 Task: Create new contact,   with mail id: 'Penelope.Hernandez@Outlook.com', first name: 'Penelope', Last name: 'Hernandez', Job Title: Legal Counsel, Phone number (512) 555-4567. Change life cycle stage to  'Lead' and lead status to 'New'. Add new company to the associated contact: www.progressive.com and type: Other. Logged in from softage.10@softage.net
Action: Mouse moved to (86, 70)
Screenshot: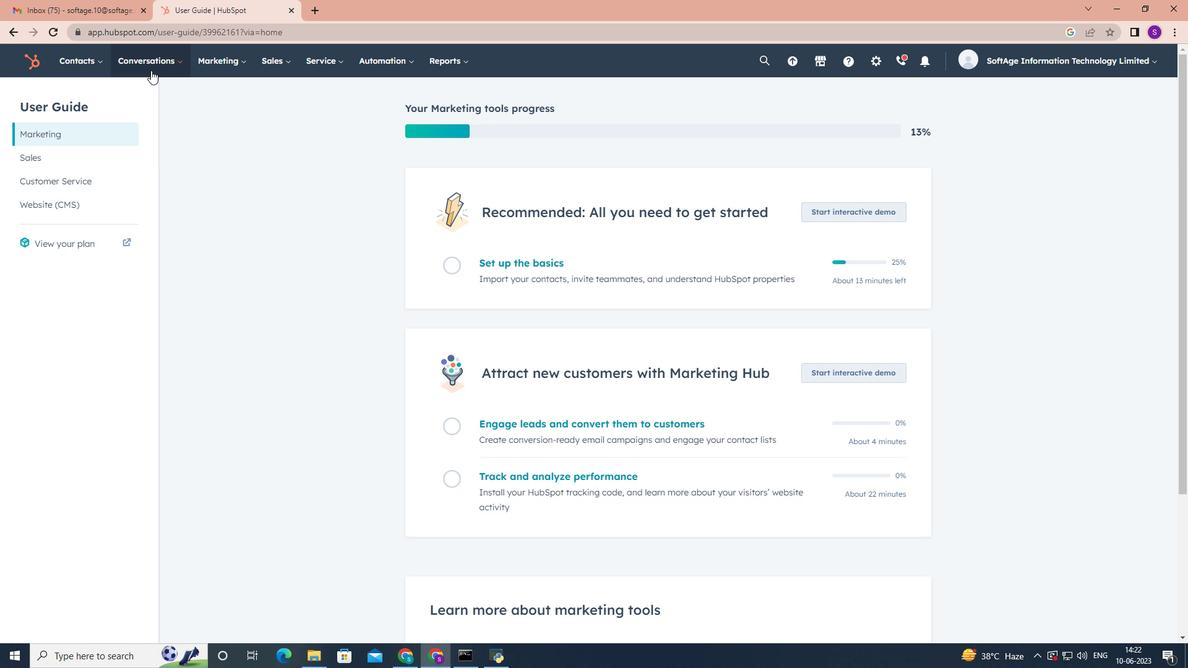 
Action: Mouse pressed left at (86, 70)
Screenshot: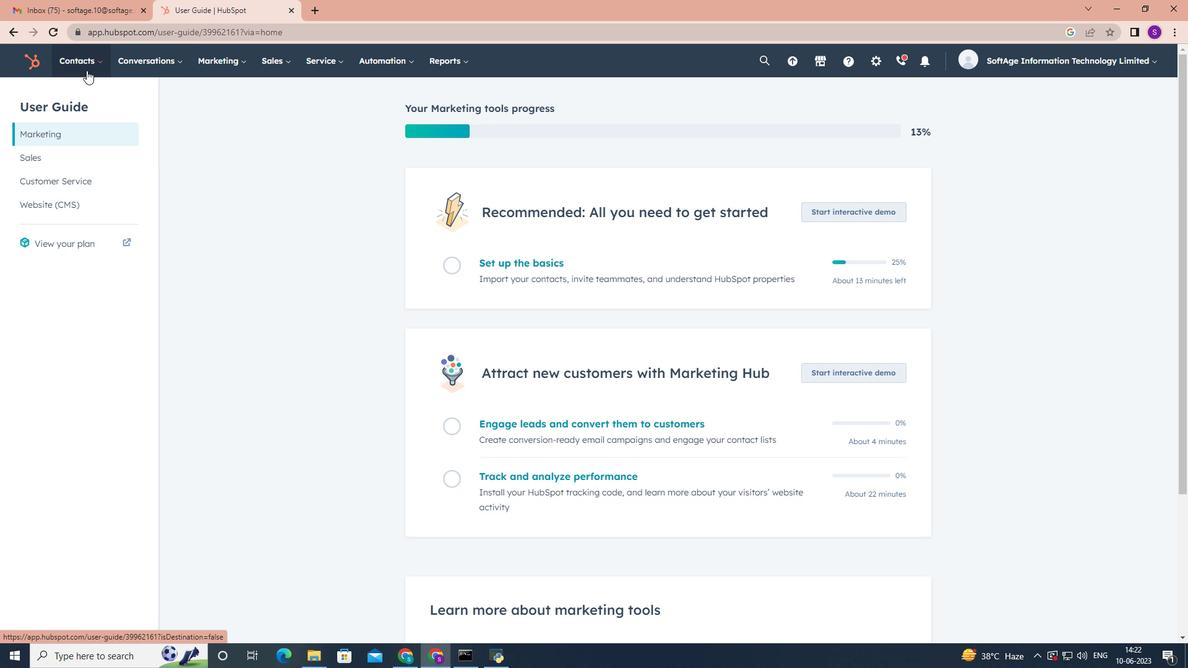 
Action: Mouse moved to (102, 92)
Screenshot: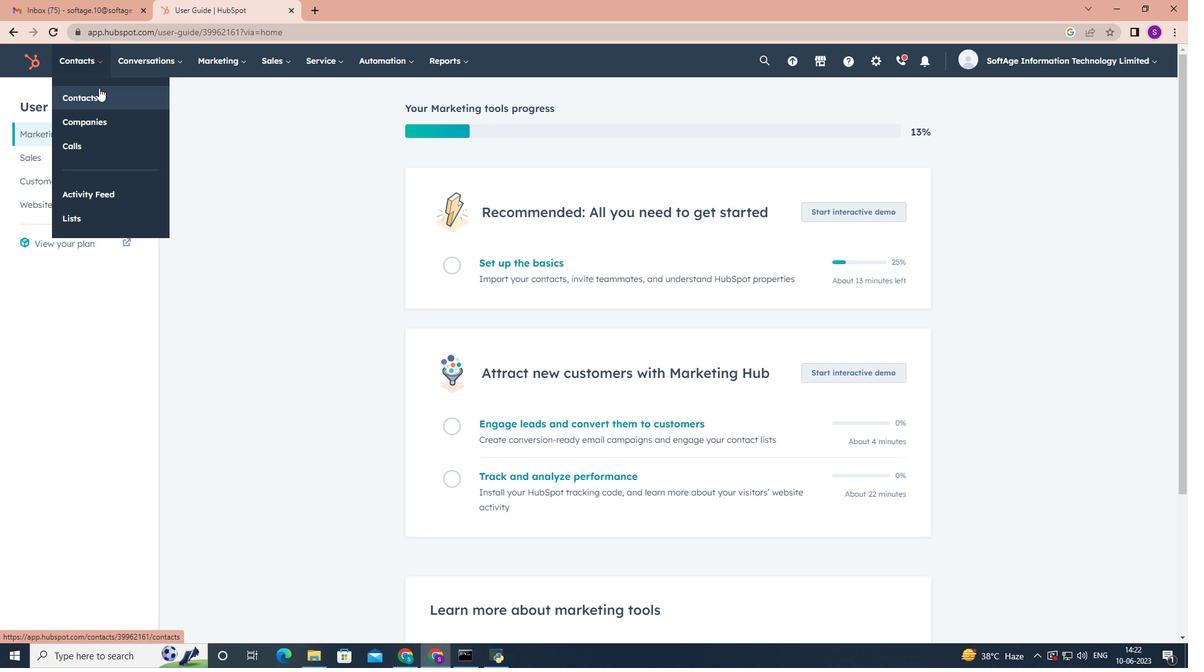 
Action: Mouse pressed left at (102, 92)
Screenshot: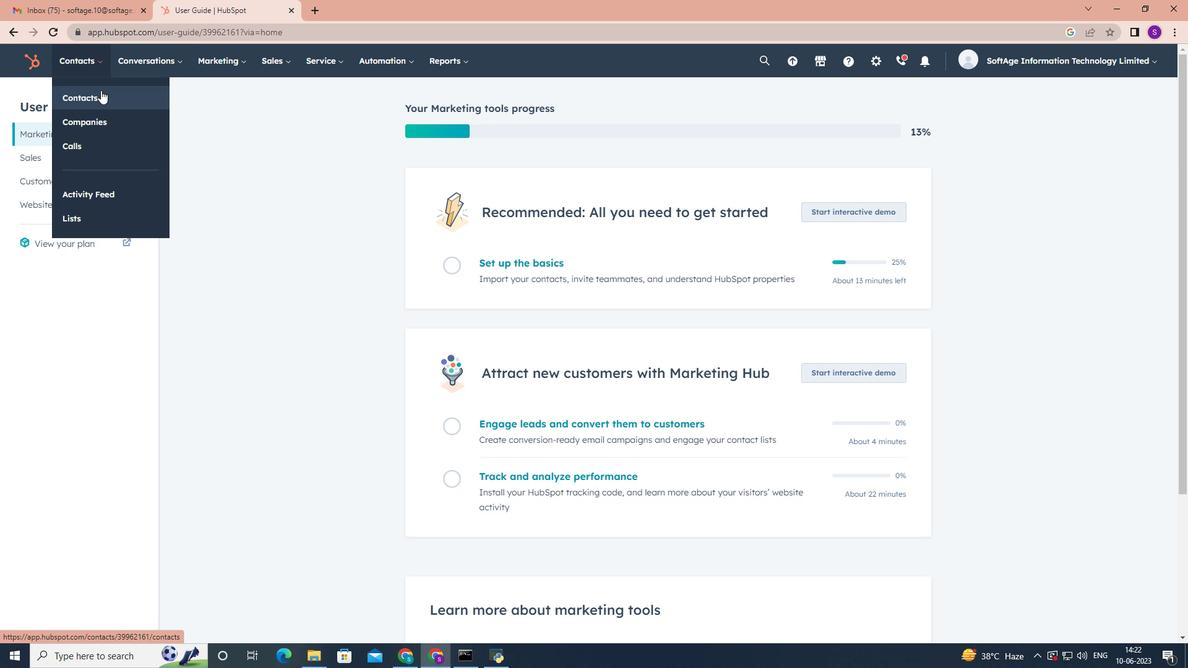 
Action: Mouse moved to (1138, 97)
Screenshot: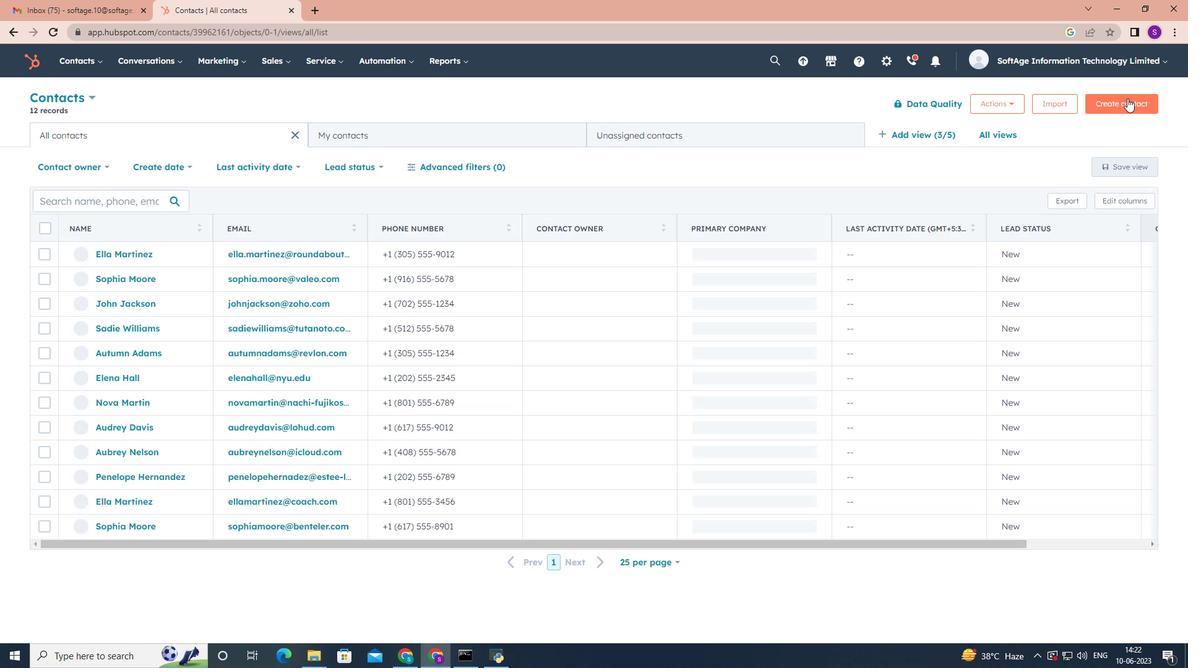 
Action: Mouse pressed left at (1138, 97)
Screenshot: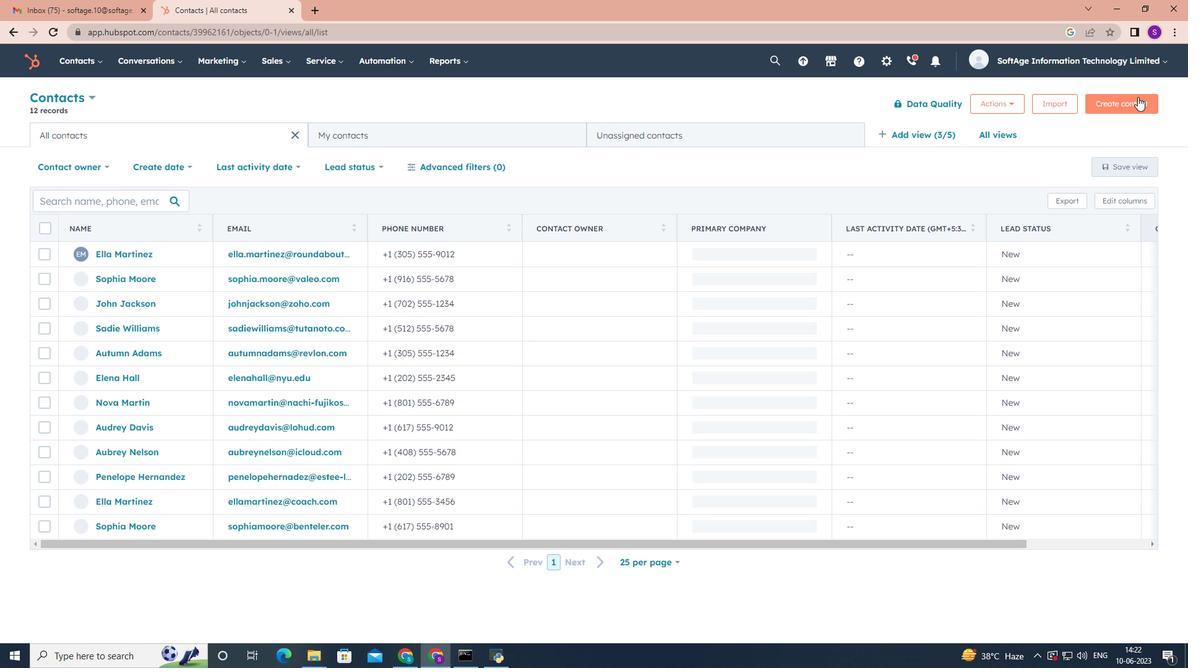 
Action: Mouse moved to (968, 157)
Screenshot: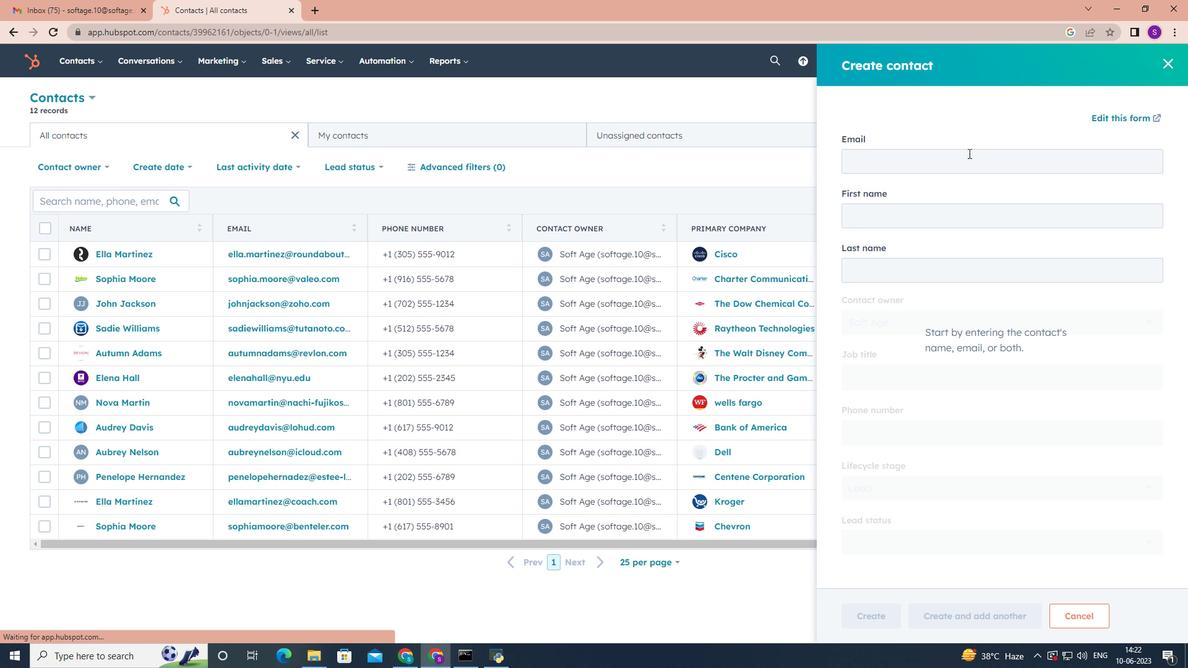 
Action: Mouse pressed left at (968, 157)
Screenshot: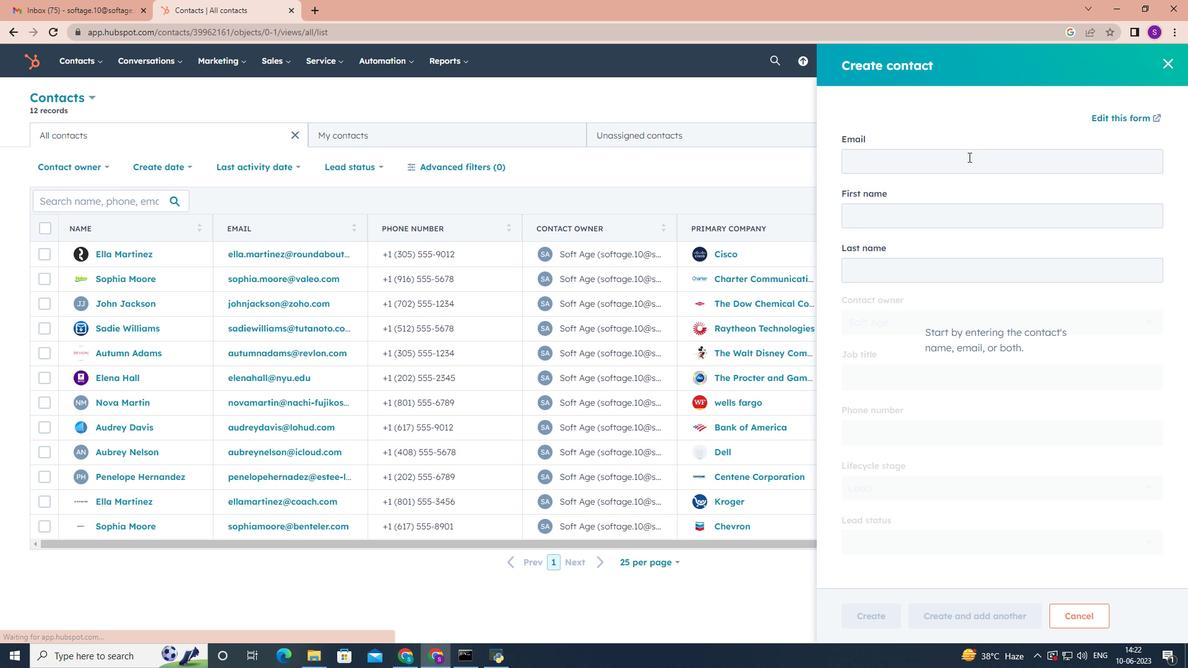 
Action: Key pressed <Key.shift>Penelope.<Key.shift>Hernandez<Key.shift>@<Key.shift>Outlook.com<Key.tab><Key.shift>Penelope<Key.tab><Key.shift><Key.shift><Key.shift><Key.shift><Key.shift><Key.shift><Key.shift><Key.shift><Key.shift><Key.shift><Key.shift><Key.shift><Key.shift><Key.shift><Key.shift><Key.shift><Key.shift><Key.shift><Key.shift><Key.shift><Key.shift><Key.shift><Key.shift><Key.shift><Key.shift><Key.shift><Key.shift>Hernandez<Key.tab><Key.tab><Key.shift>Legal<Key.space><Key.shift><Key.shift><Key.shift>Counsel<Key.tab>5125554567<Key.tab><Key.tab><Key.tab><Key.tab><Key.enter>
Screenshot: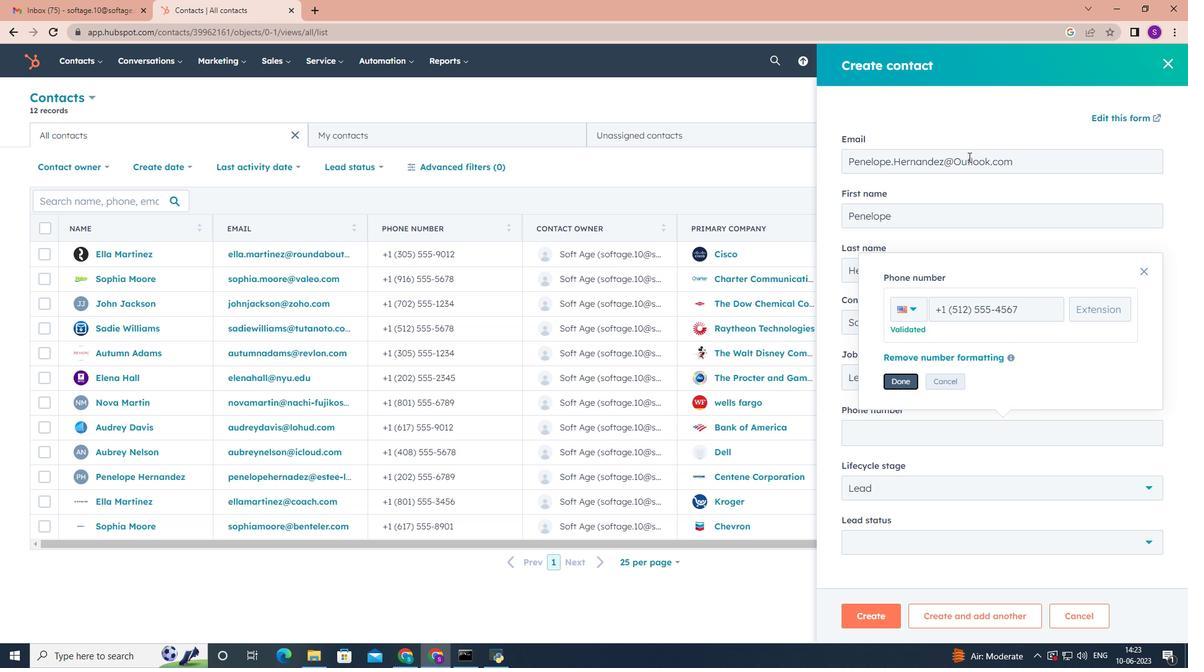 
Action: Mouse moved to (1153, 485)
Screenshot: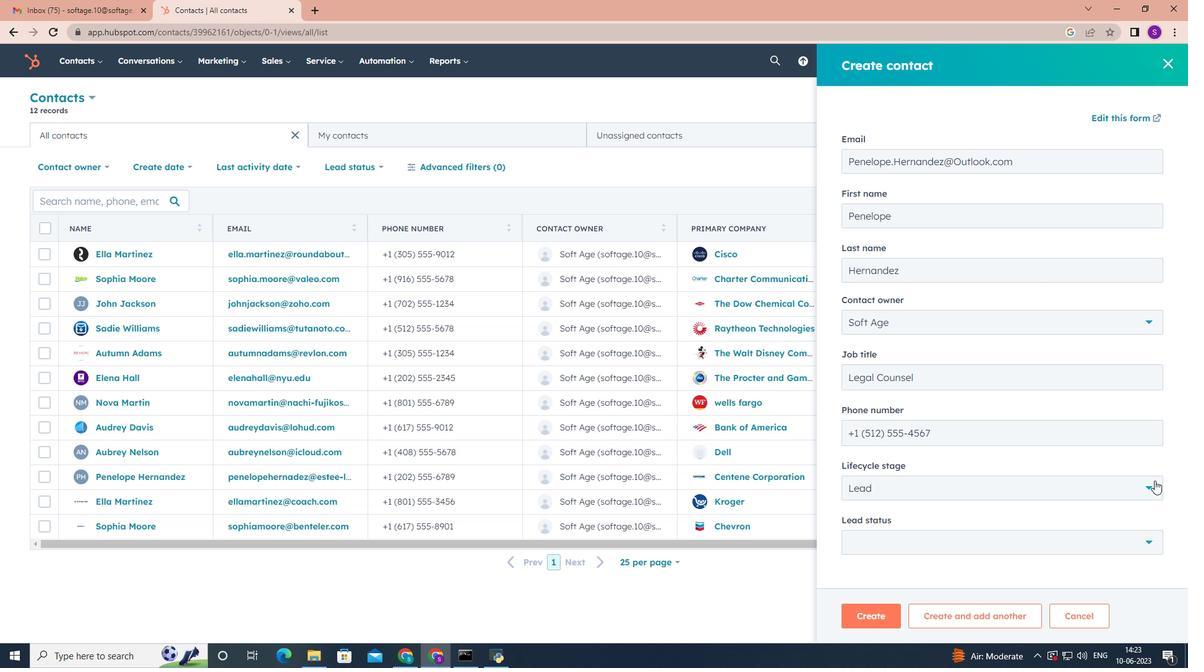 
Action: Mouse pressed left at (1153, 485)
Screenshot: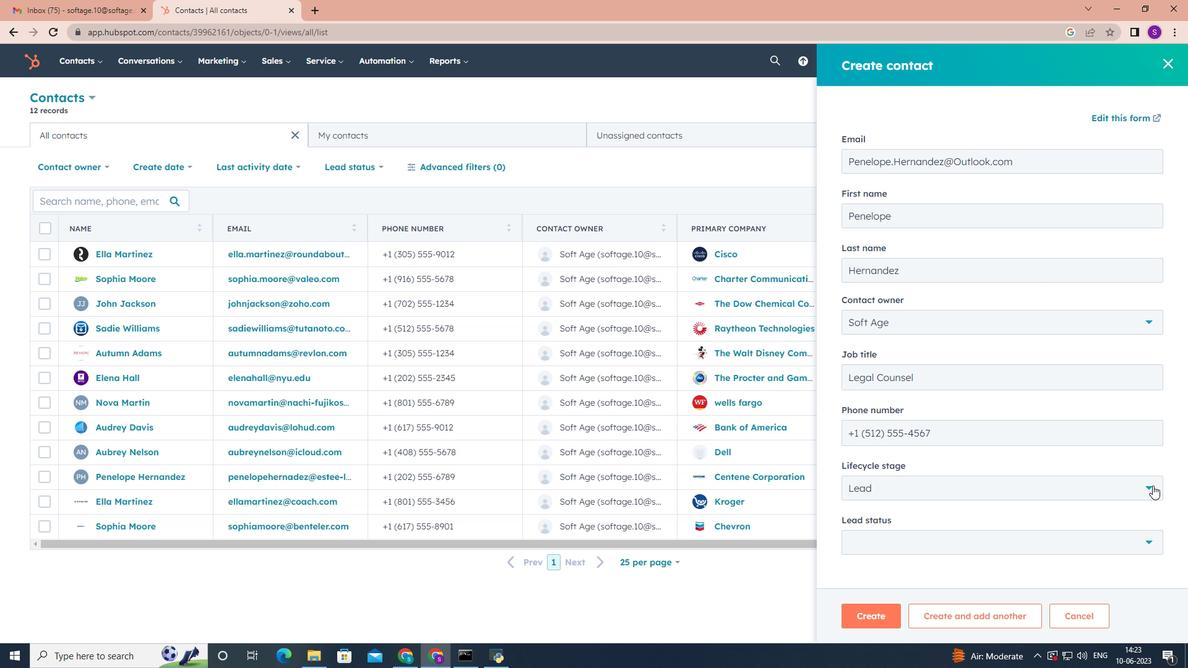 
Action: Mouse moved to (1042, 307)
Screenshot: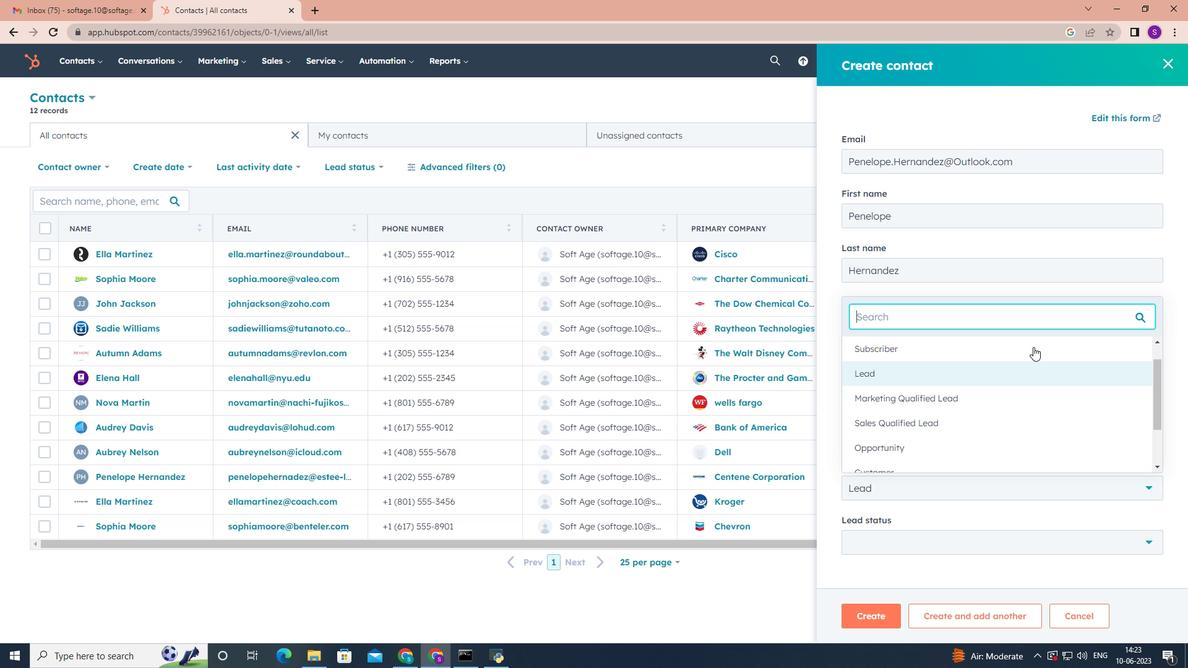 
Action: Mouse scrolled (1042, 306) with delta (0, 0)
Screenshot: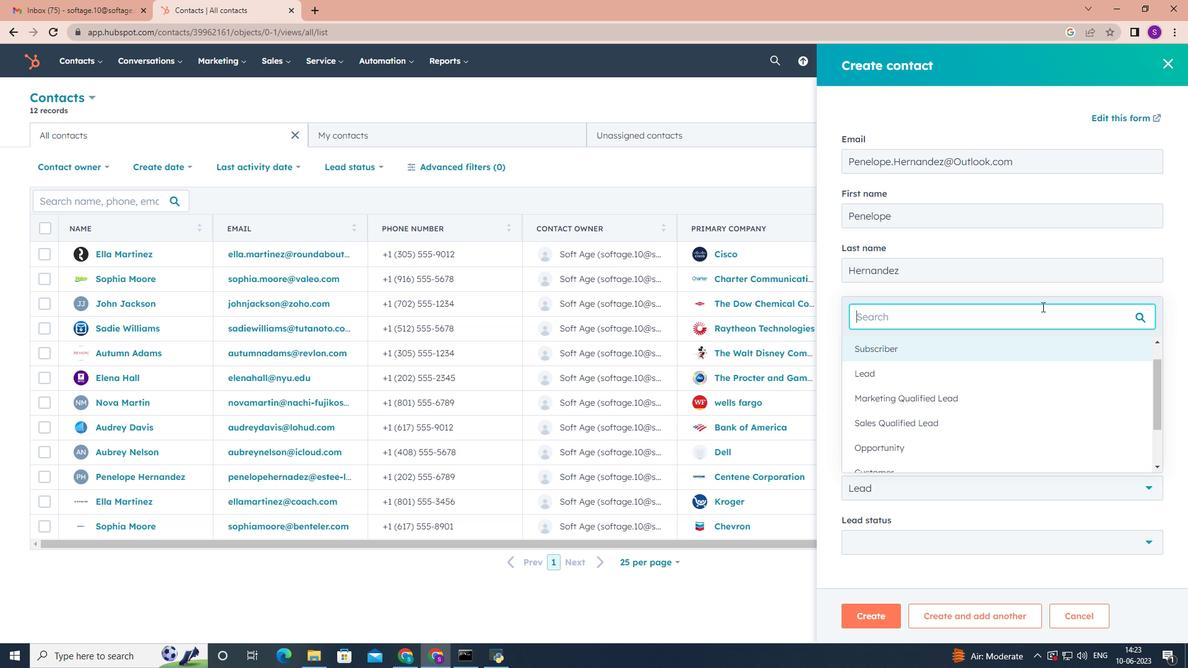 
Action: Mouse moved to (1014, 375)
Screenshot: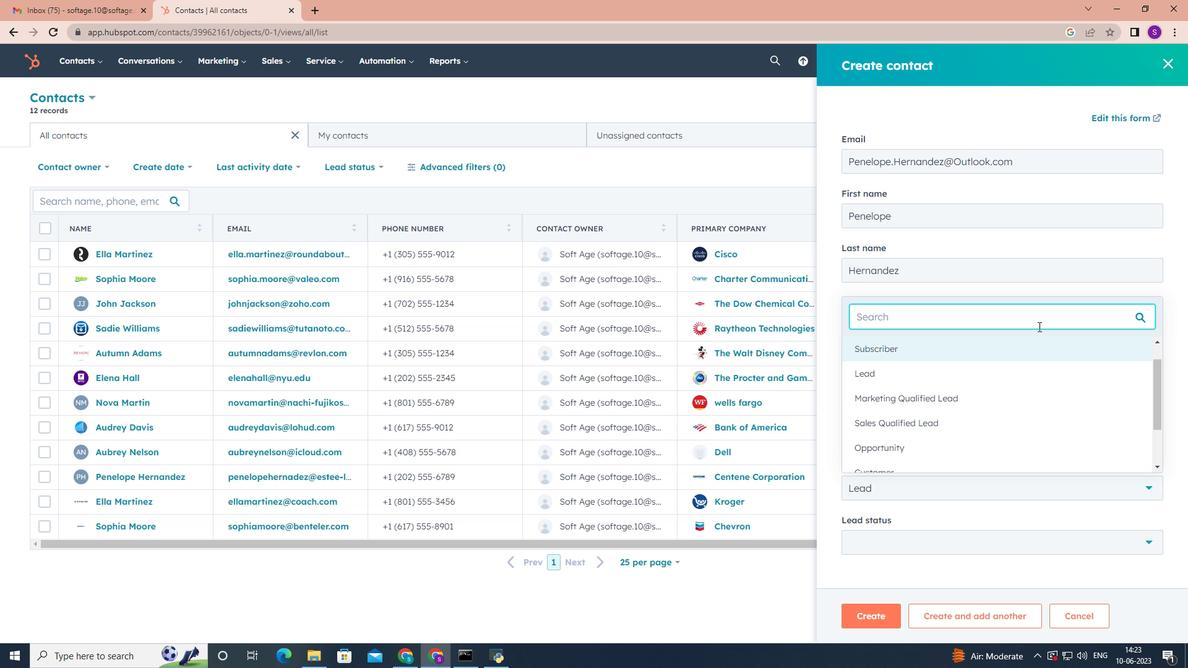 
Action: Mouse pressed left at (1014, 375)
Screenshot: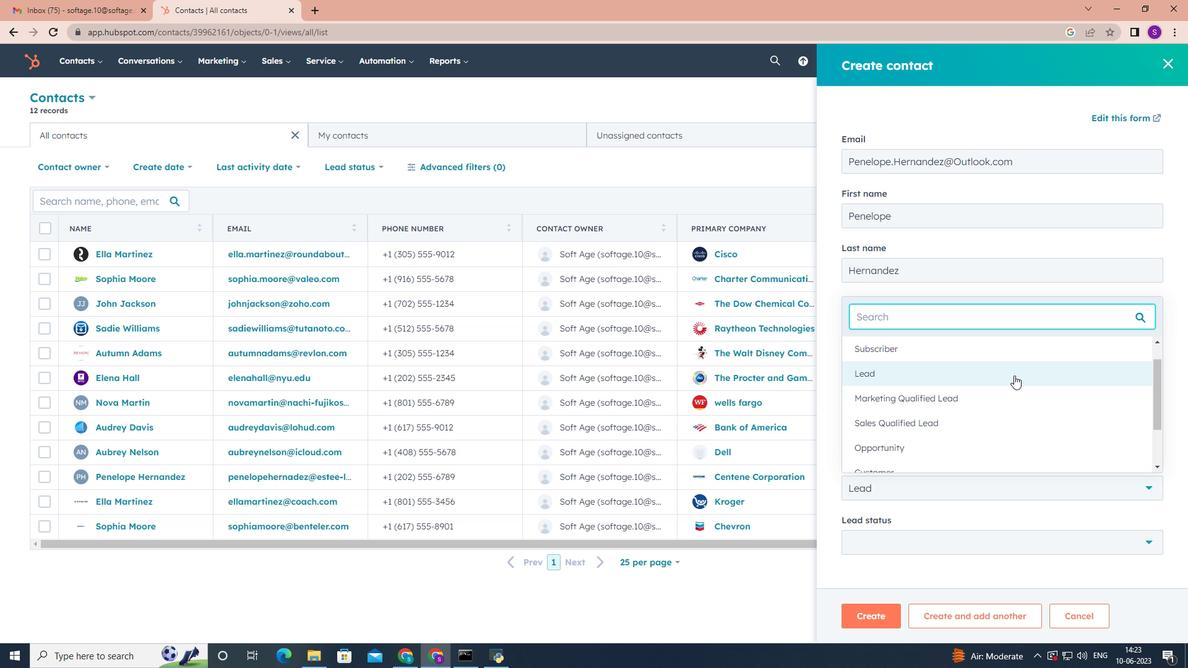 
Action: Mouse moved to (1018, 421)
Screenshot: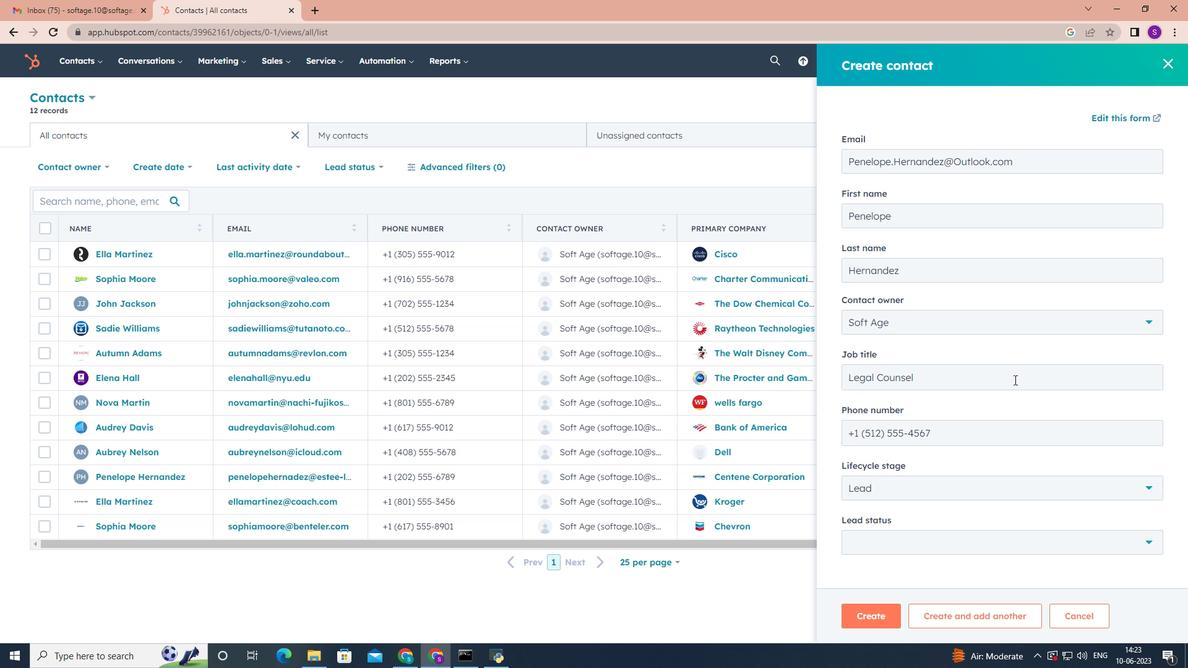 
Action: Mouse scrolled (1018, 420) with delta (0, 0)
Screenshot: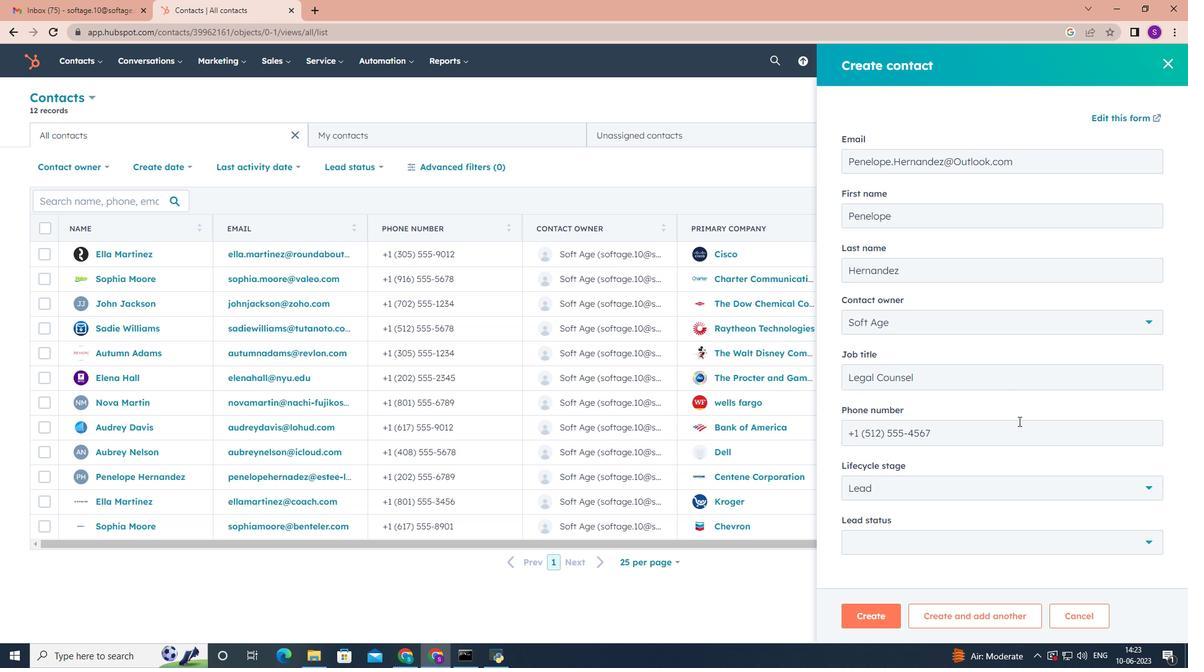 
Action: Mouse scrolled (1018, 422) with delta (0, 0)
Screenshot: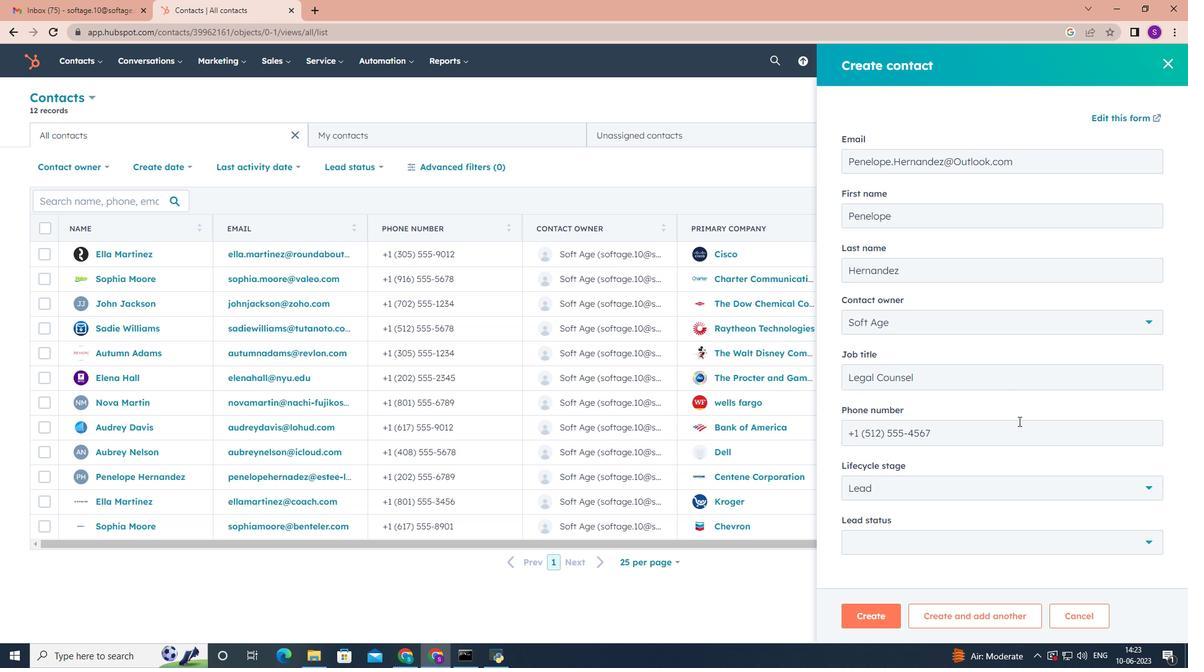 
Action: Mouse scrolled (1018, 420) with delta (0, 0)
Screenshot: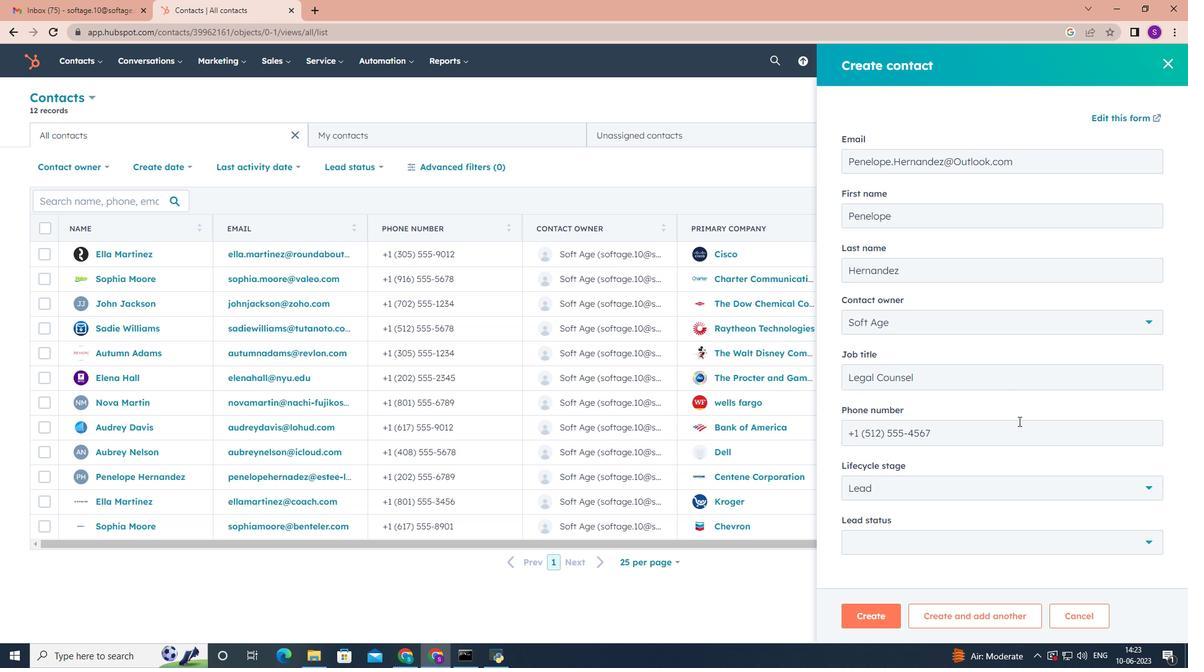 
Action: Mouse scrolled (1018, 422) with delta (0, 0)
Screenshot: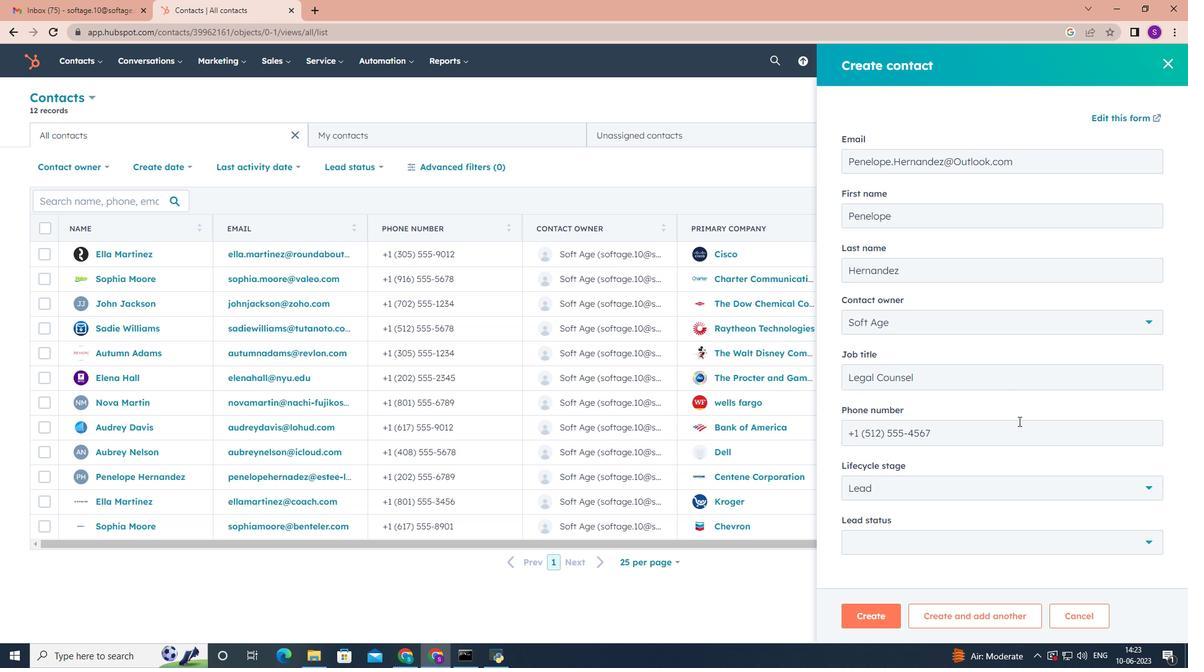 
Action: Mouse scrolled (1018, 420) with delta (0, 0)
Screenshot: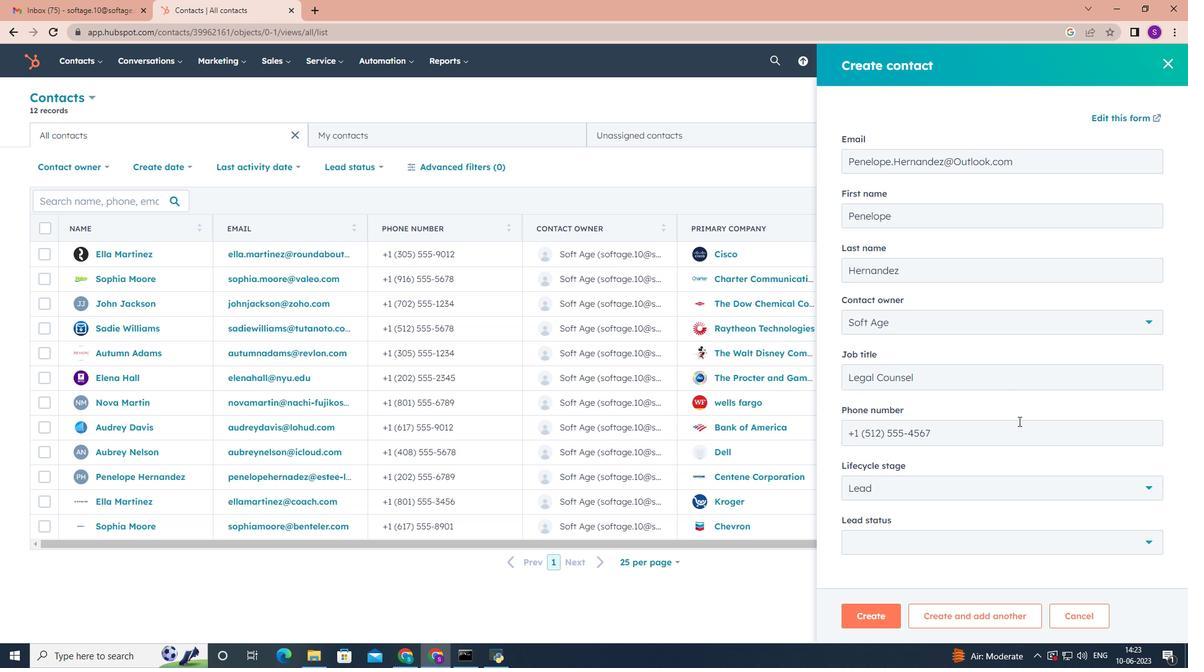 
Action: Mouse moved to (1143, 538)
Screenshot: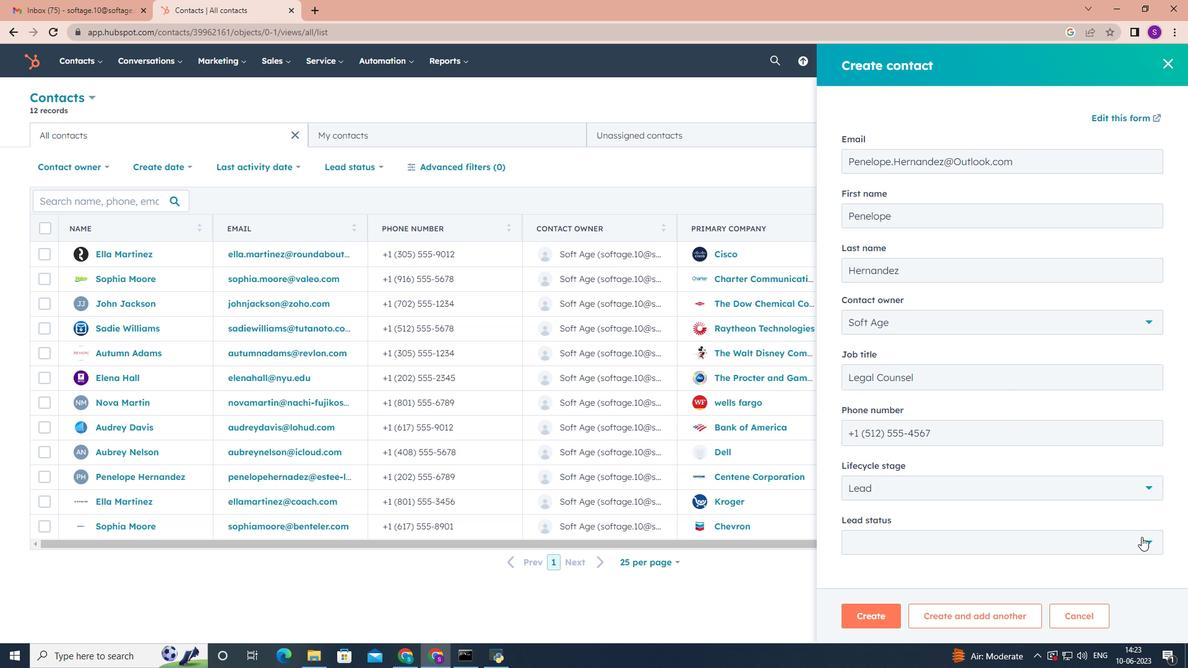 
Action: Mouse pressed left at (1143, 538)
Screenshot: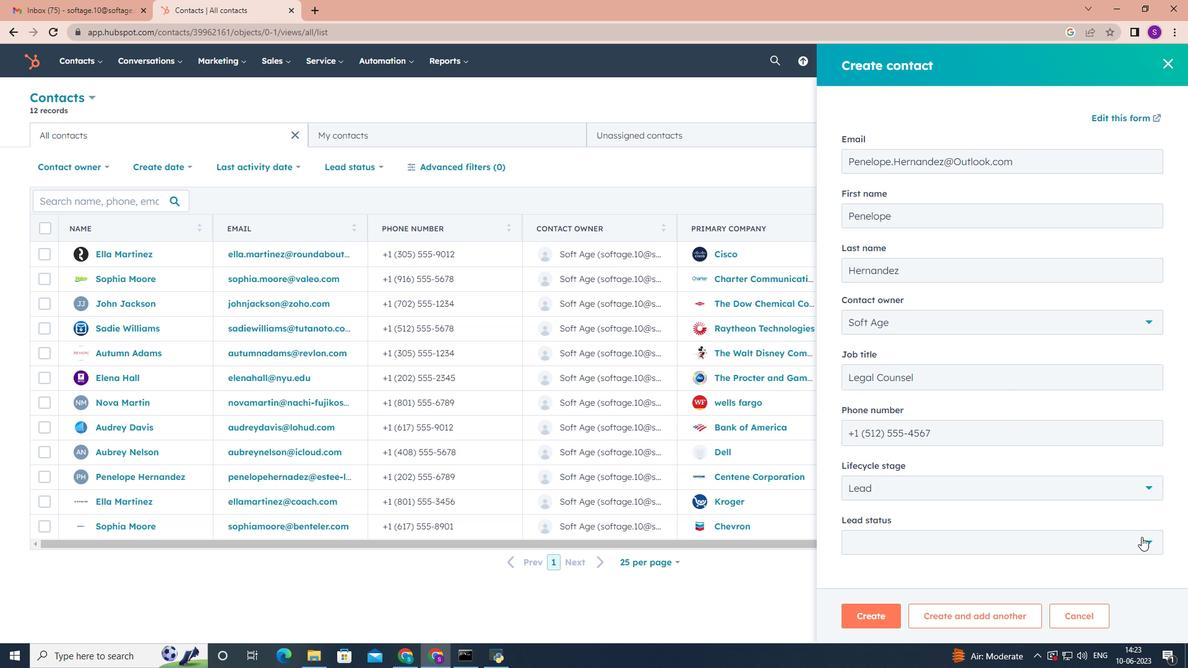 
Action: Mouse moved to (968, 422)
Screenshot: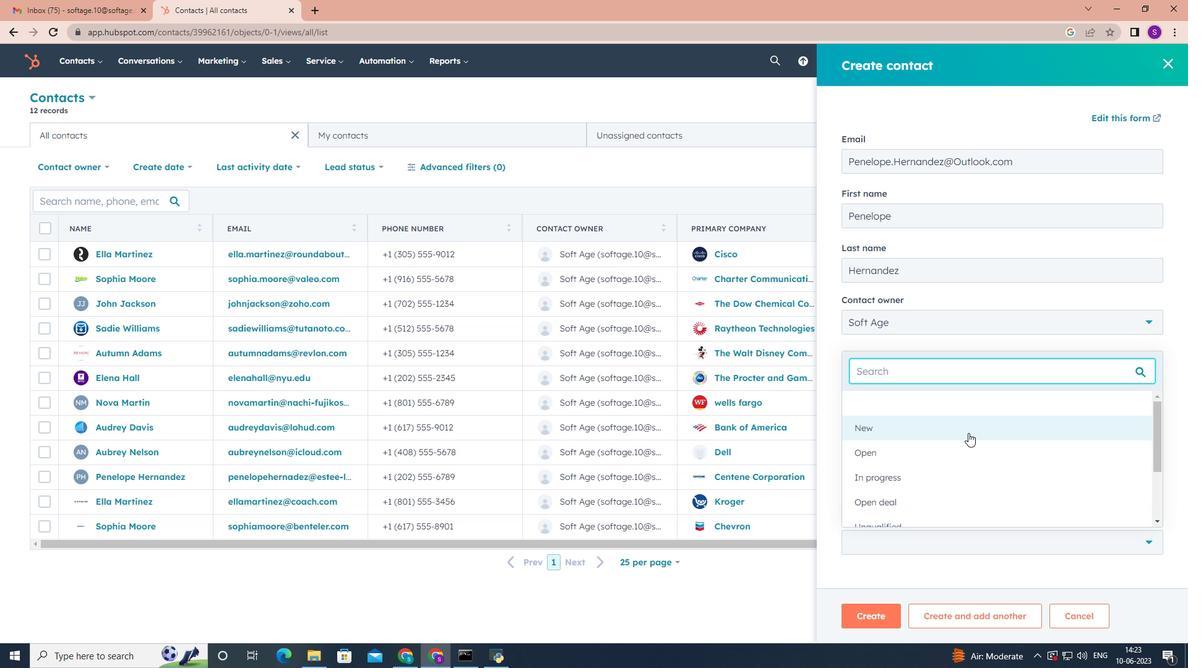 
Action: Mouse pressed left at (968, 422)
Screenshot: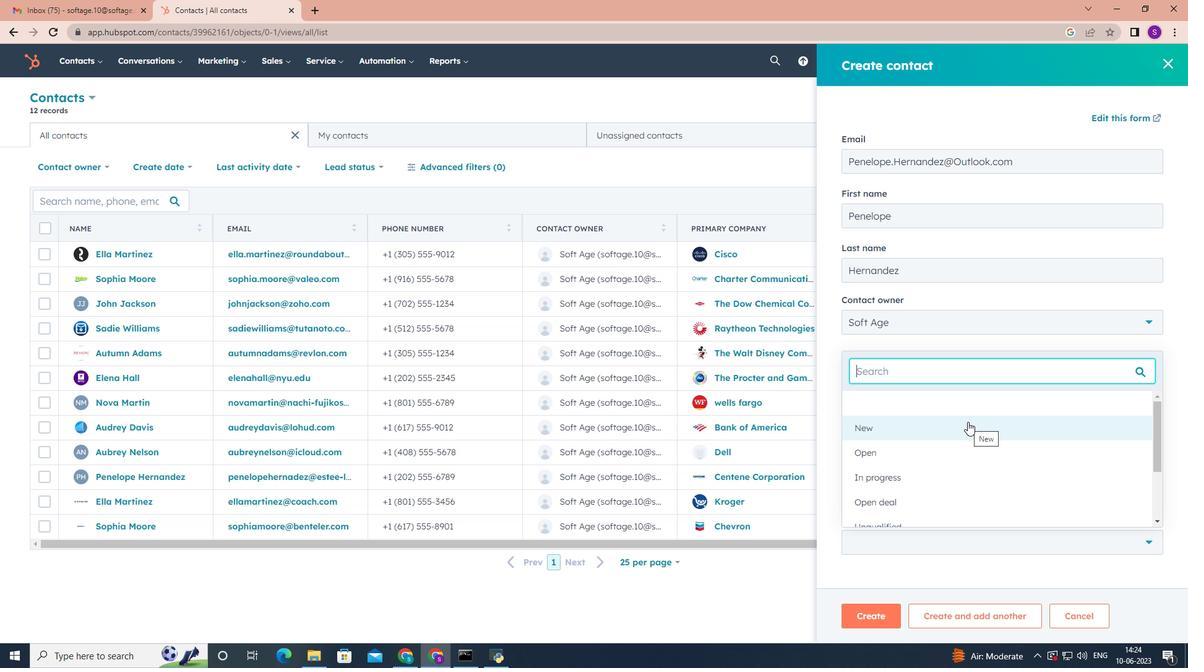 
Action: Mouse moved to (882, 624)
Screenshot: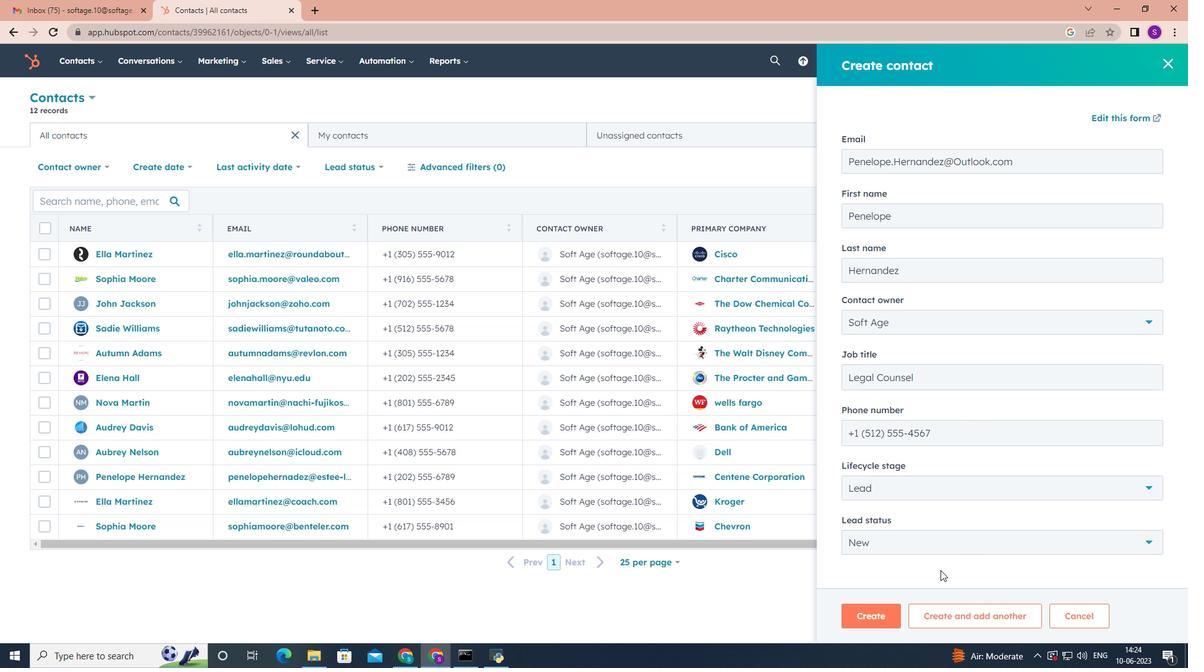 
Action: Mouse pressed left at (882, 624)
Screenshot: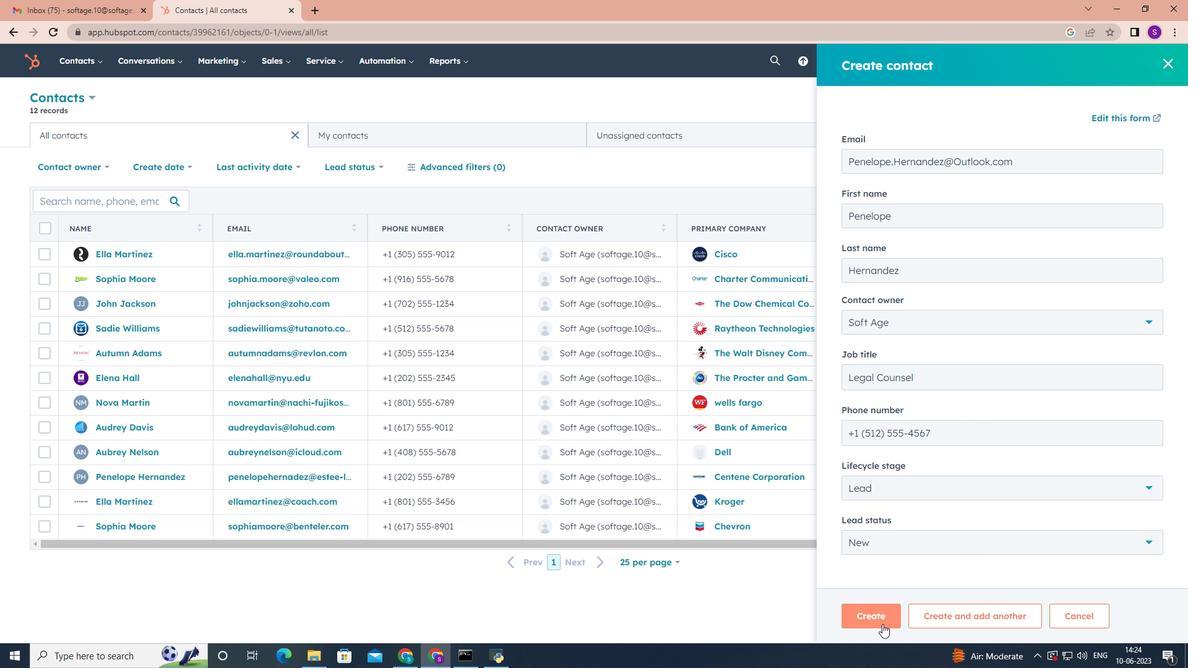 
Action: Mouse scrolled (882, 623) with delta (0, 0)
Screenshot: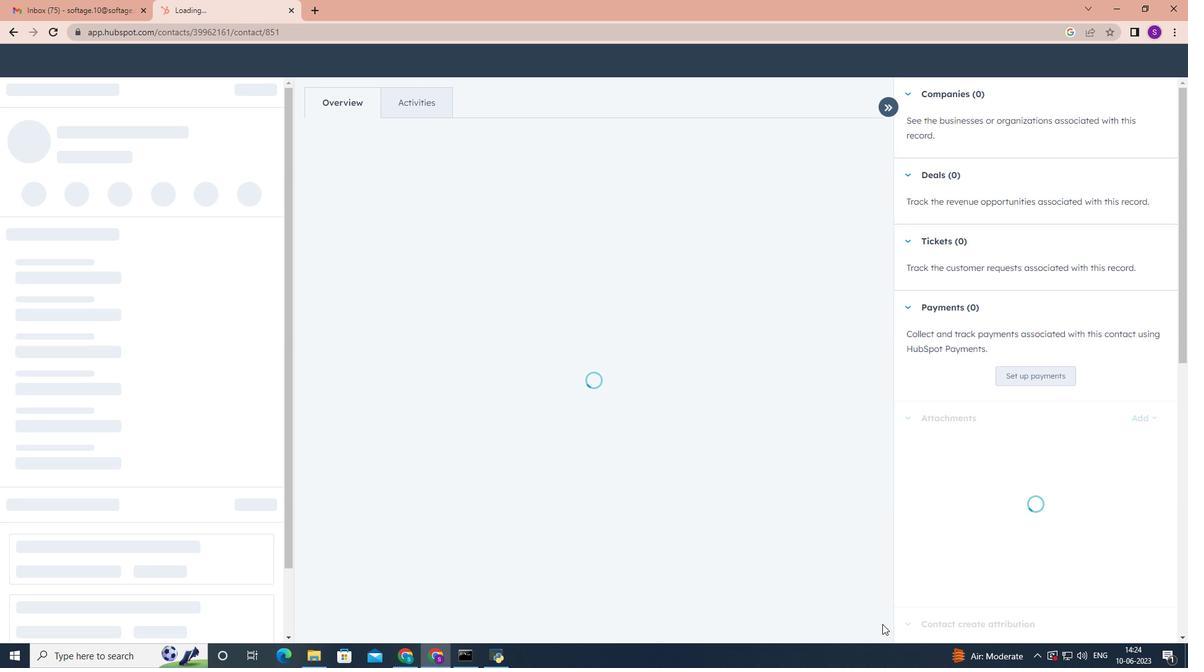 
Action: Mouse scrolled (882, 623) with delta (0, 0)
Screenshot: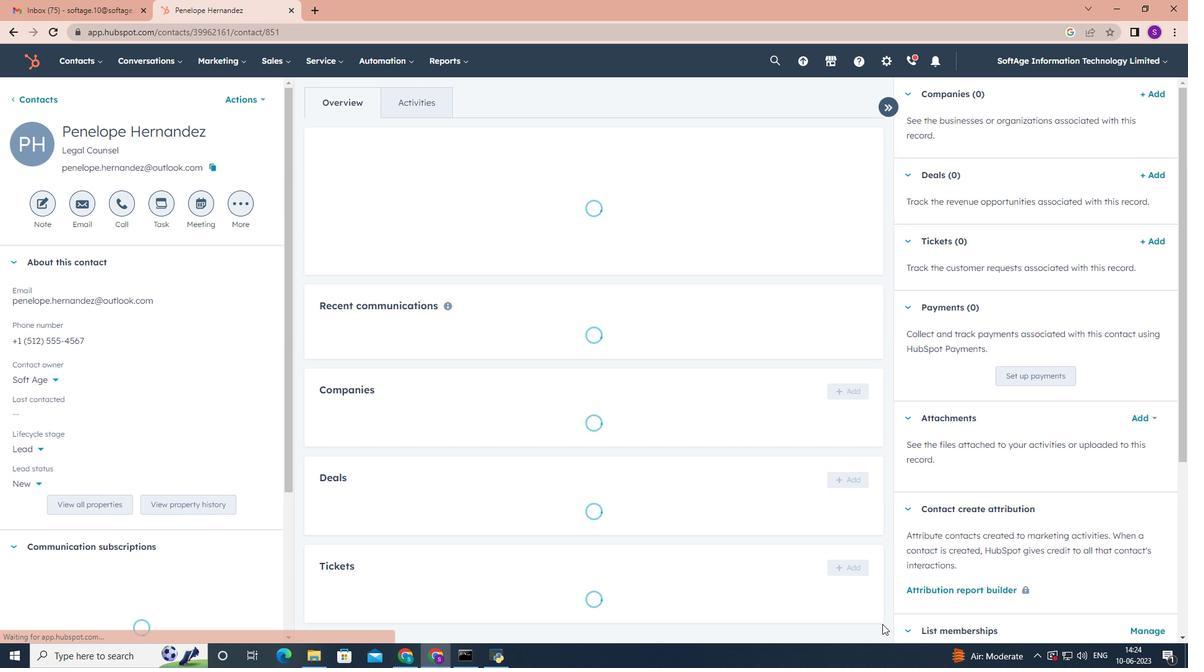
Action: Mouse moved to (838, 392)
Screenshot: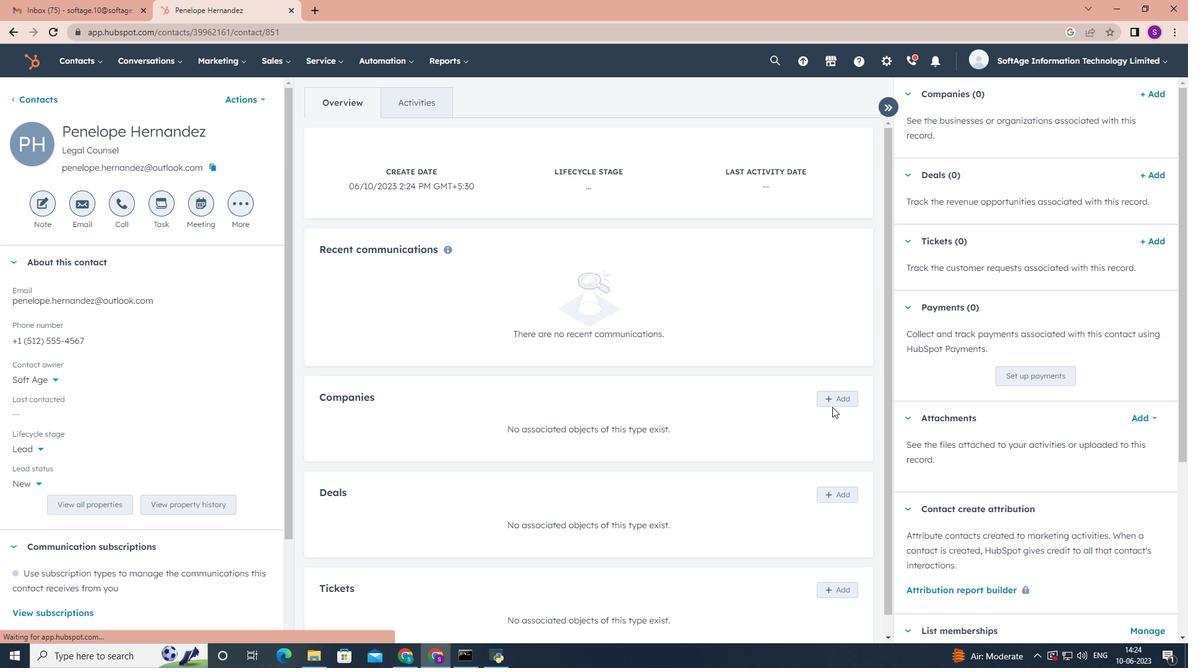 
Action: Mouse pressed left at (838, 392)
Screenshot: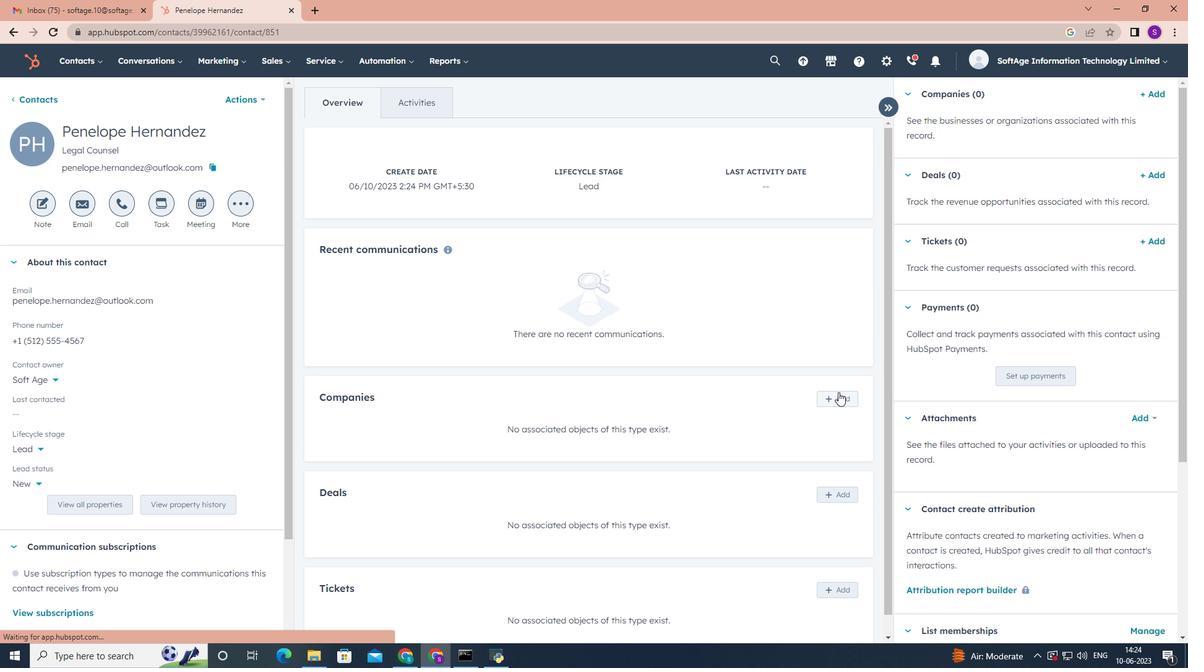 
Action: Mouse moved to (952, 124)
Screenshot: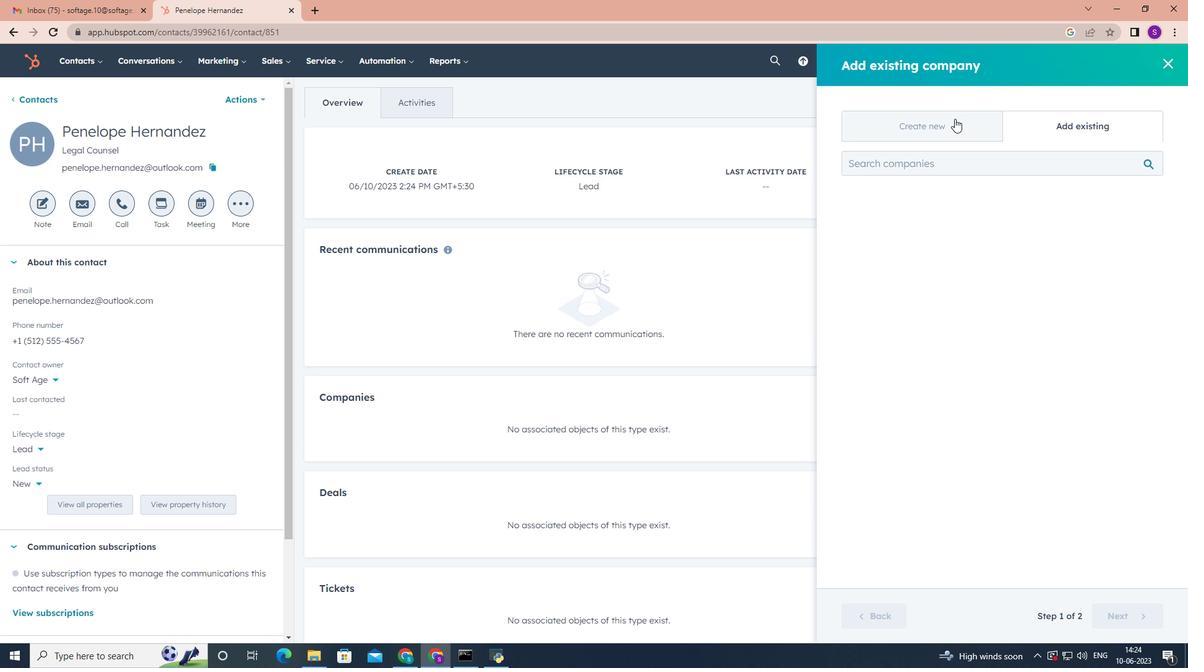 
Action: Mouse pressed left at (952, 124)
Screenshot: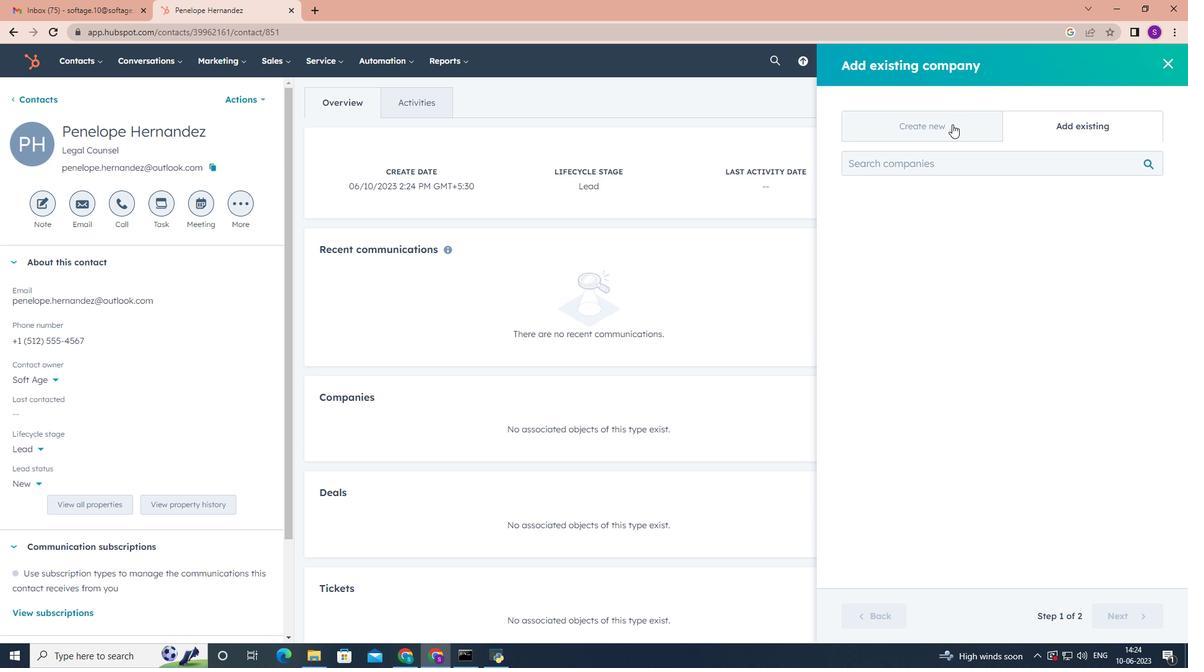 
Action: Mouse moved to (930, 201)
Screenshot: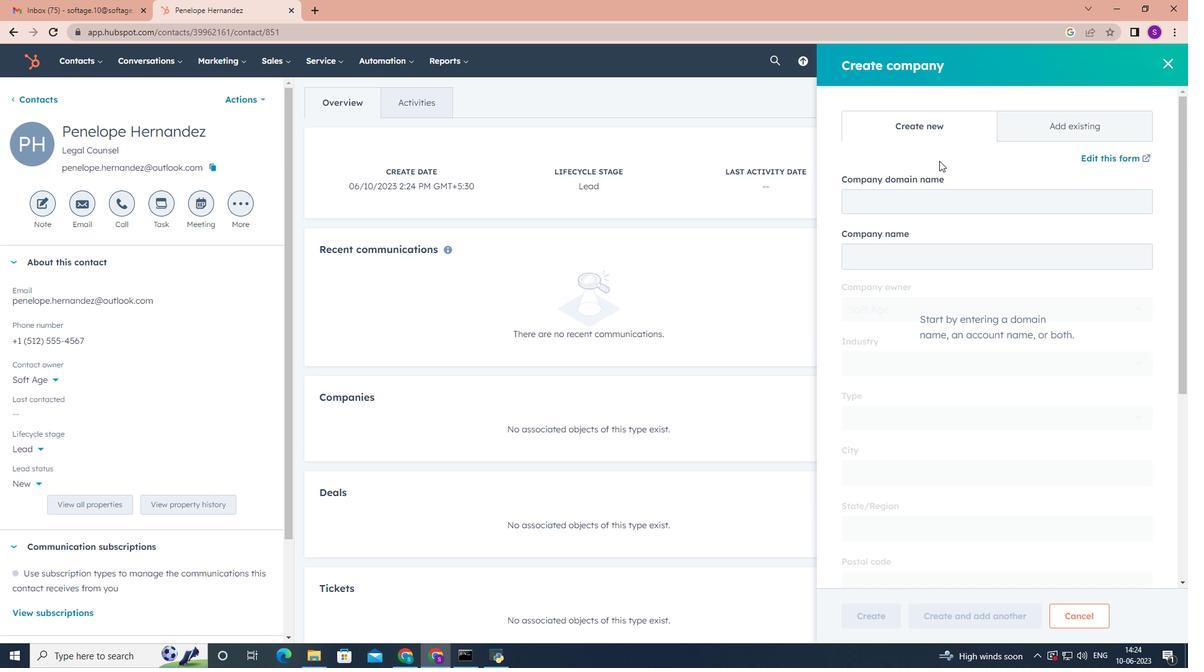 
Action: Mouse pressed left at (930, 201)
Screenshot: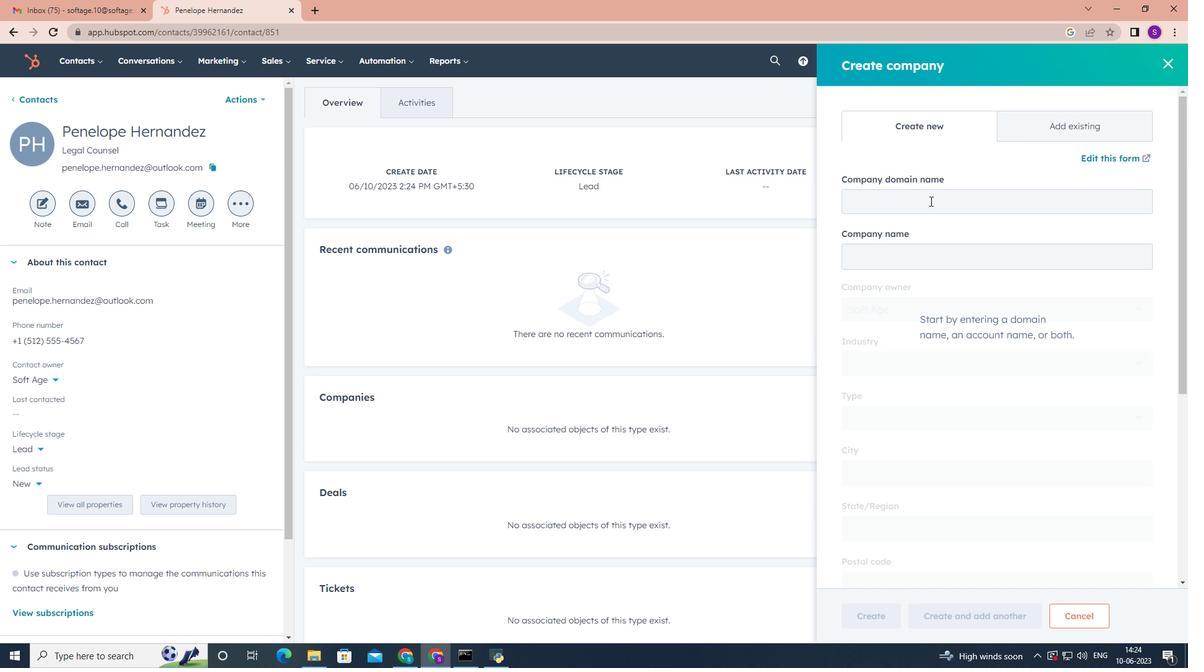 
Action: Key pressed <Key.shift>WWW.progressive.com
Screenshot: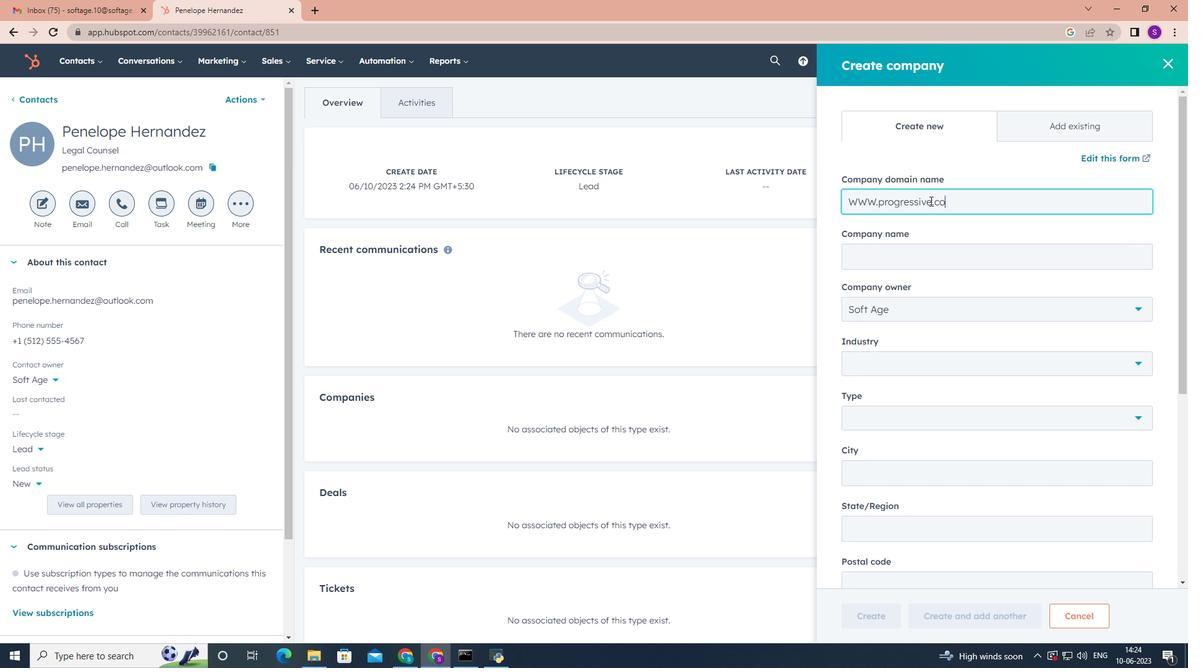 
Action: Mouse moved to (1007, 308)
Screenshot: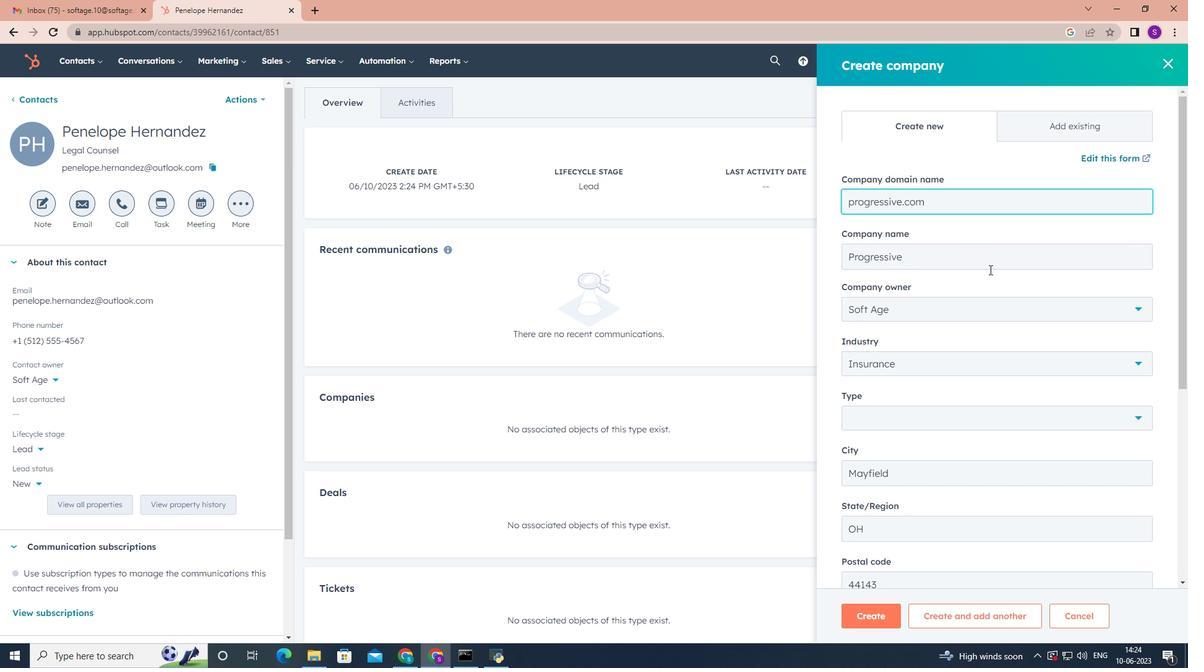 
Action: Mouse scrolled (1007, 307) with delta (0, 0)
Screenshot: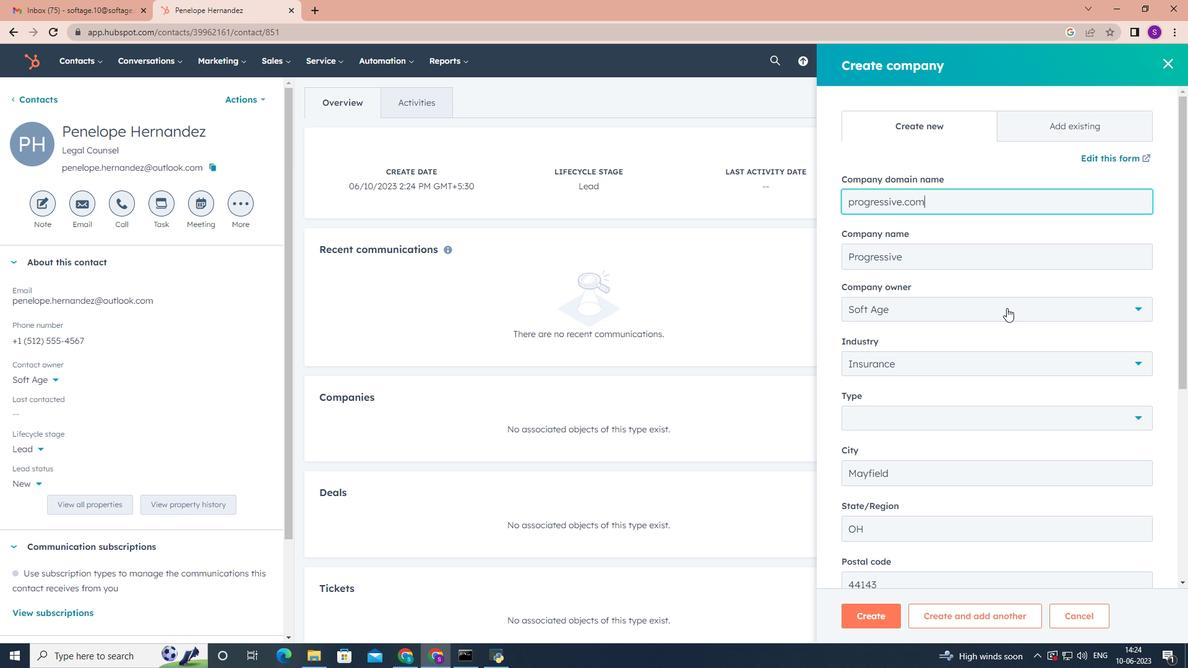
Action: Mouse scrolled (1007, 307) with delta (0, 0)
Screenshot: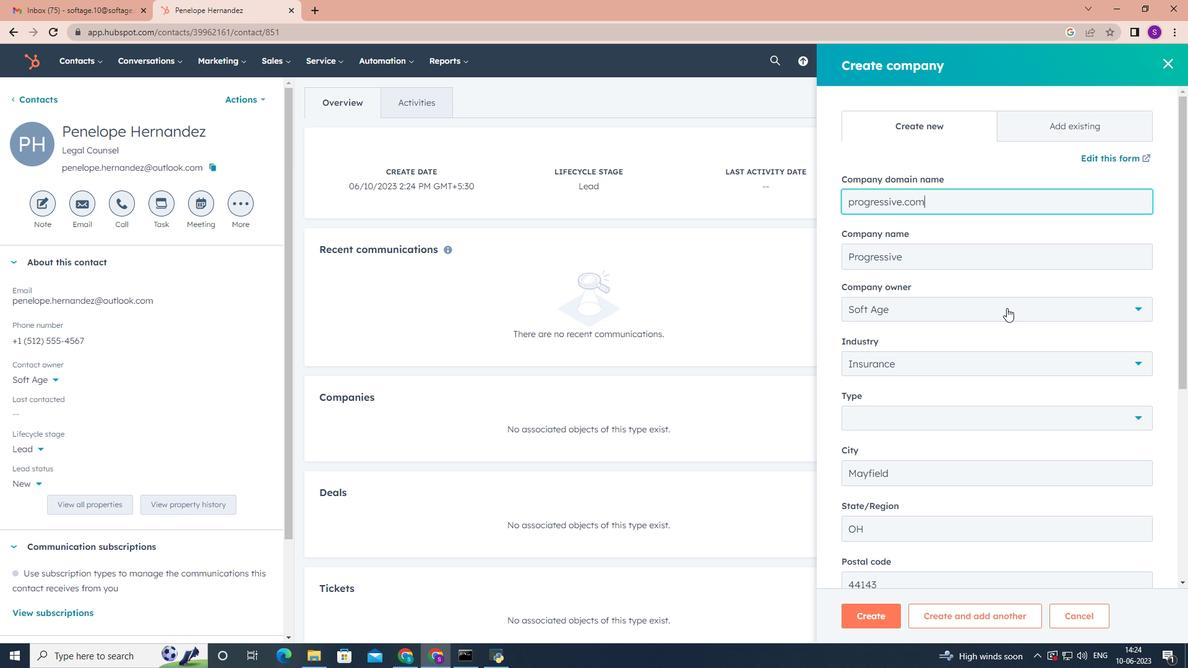 
Action: Mouse moved to (1127, 295)
Screenshot: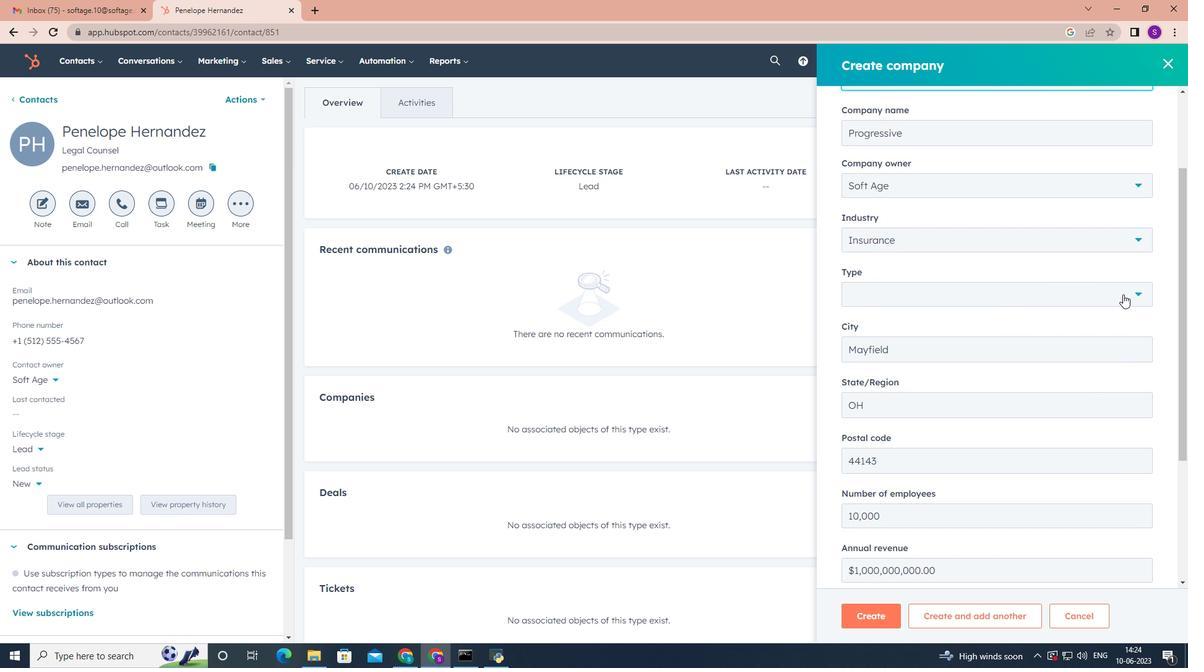 
Action: Mouse pressed left at (1127, 295)
Screenshot: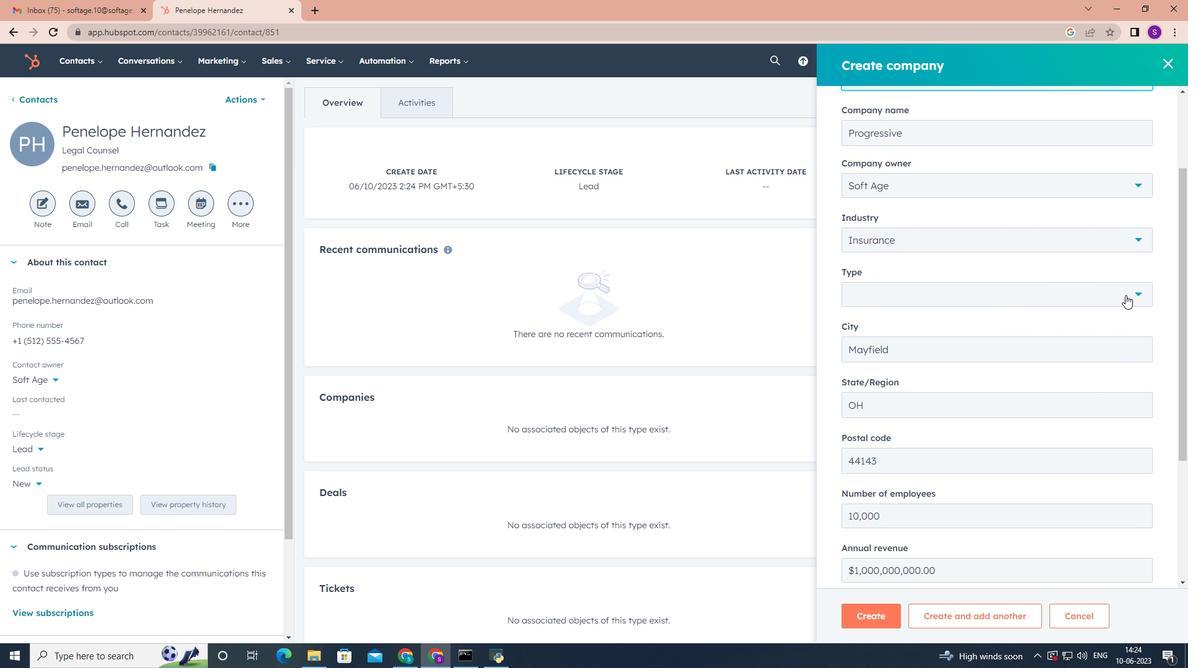 
Action: Mouse moved to (877, 353)
Screenshot: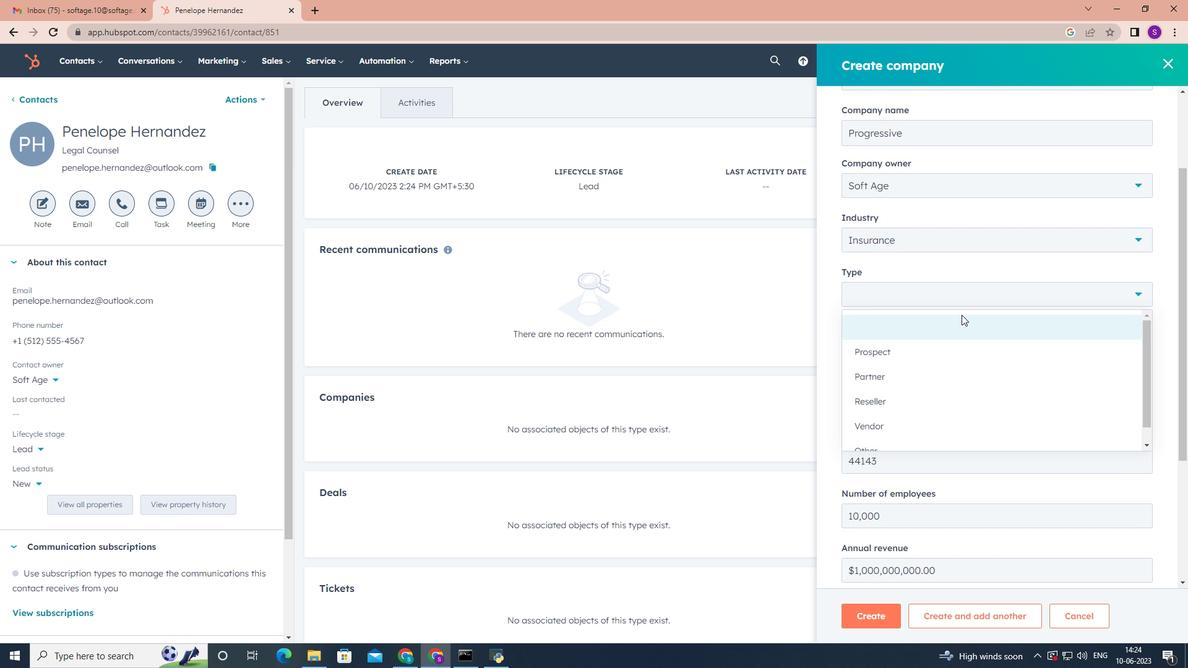 
Action: Mouse scrolled (877, 352) with delta (0, 0)
Screenshot: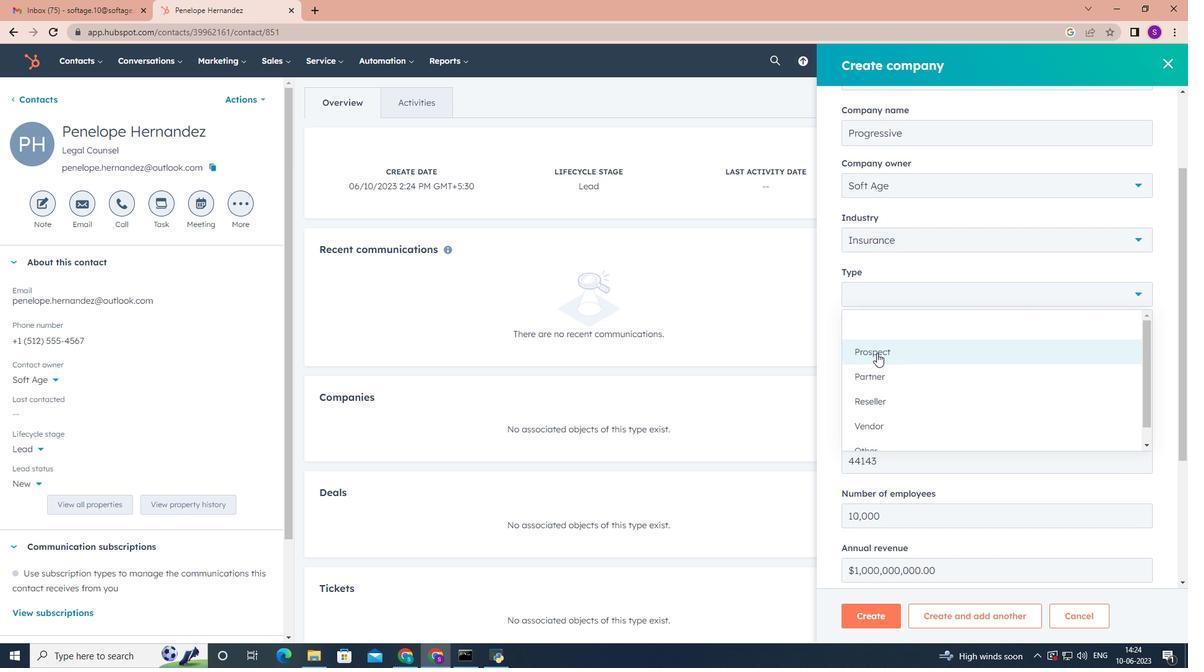 
Action: Mouse scrolled (877, 352) with delta (0, 0)
Screenshot: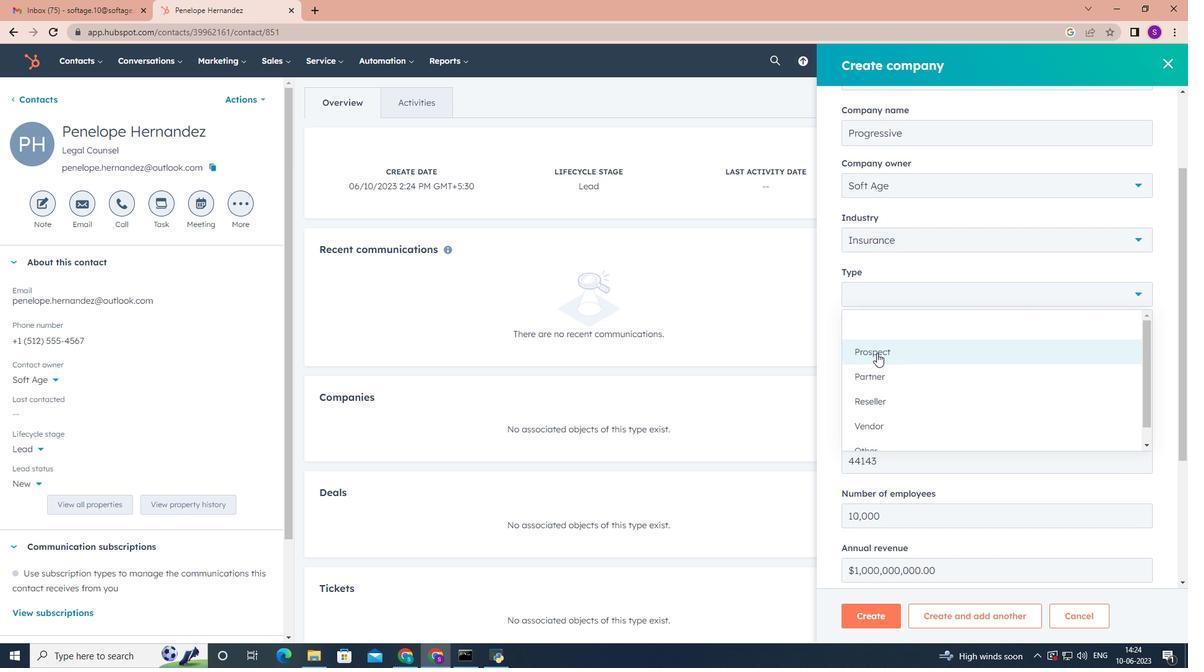
Action: Mouse scrolled (877, 352) with delta (0, 0)
Screenshot: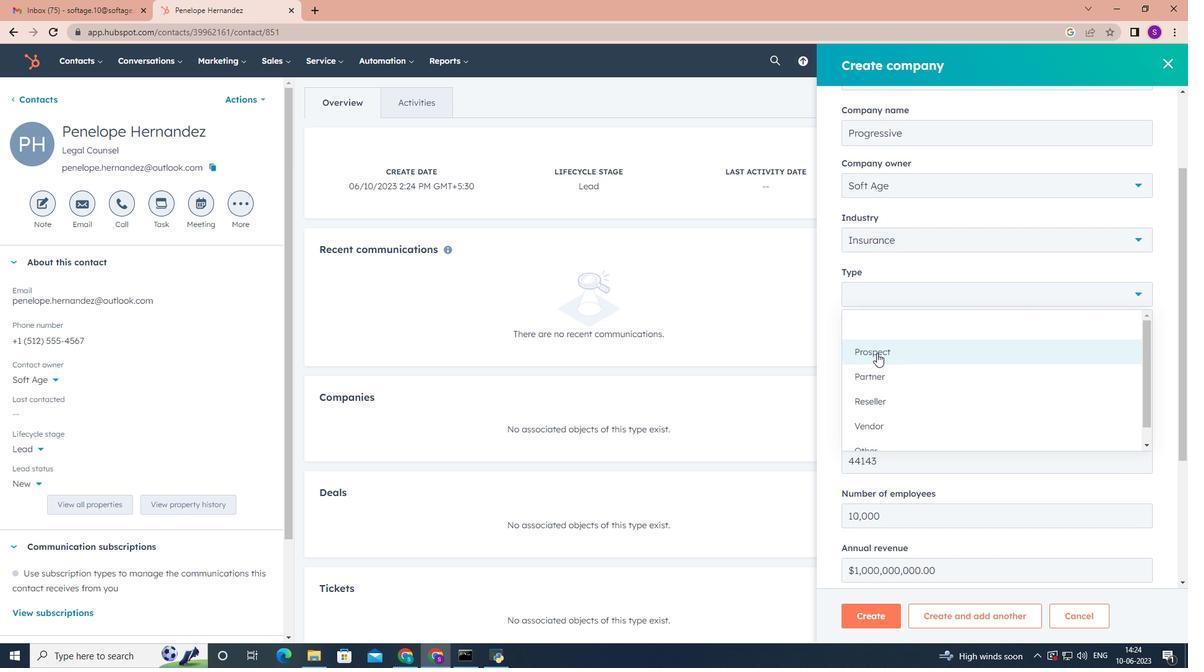 
Action: Mouse scrolled (877, 352) with delta (0, 0)
Screenshot: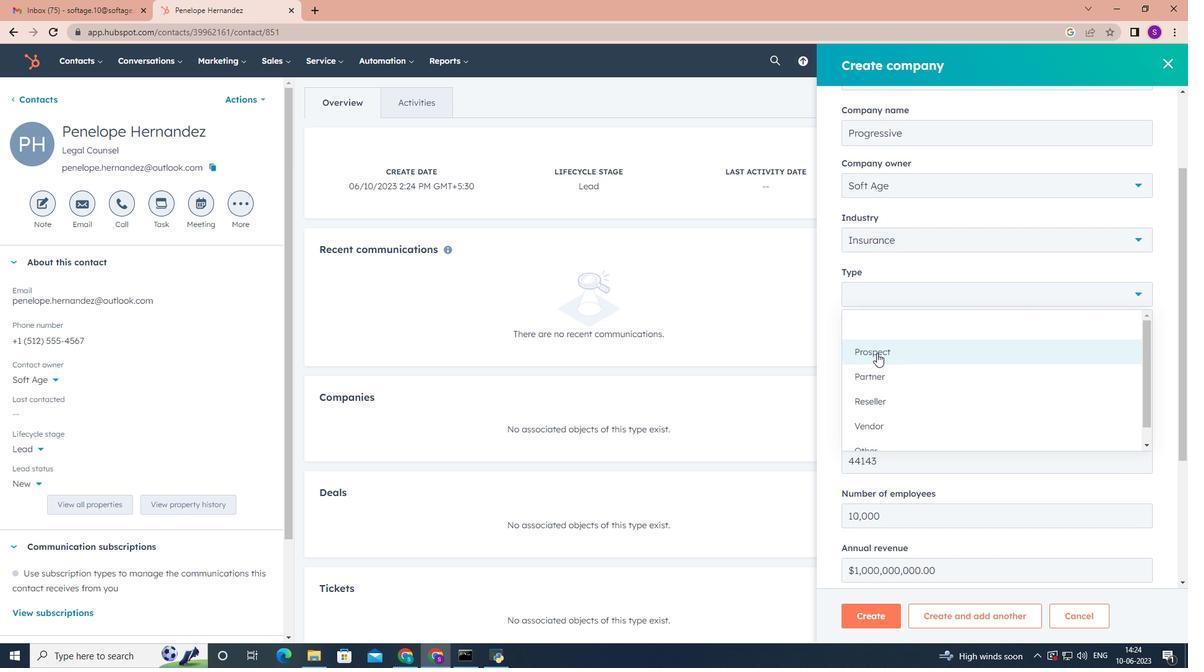 
Action: Mouse scrolled (877, 352) with delta (0, 0)
Screenshot: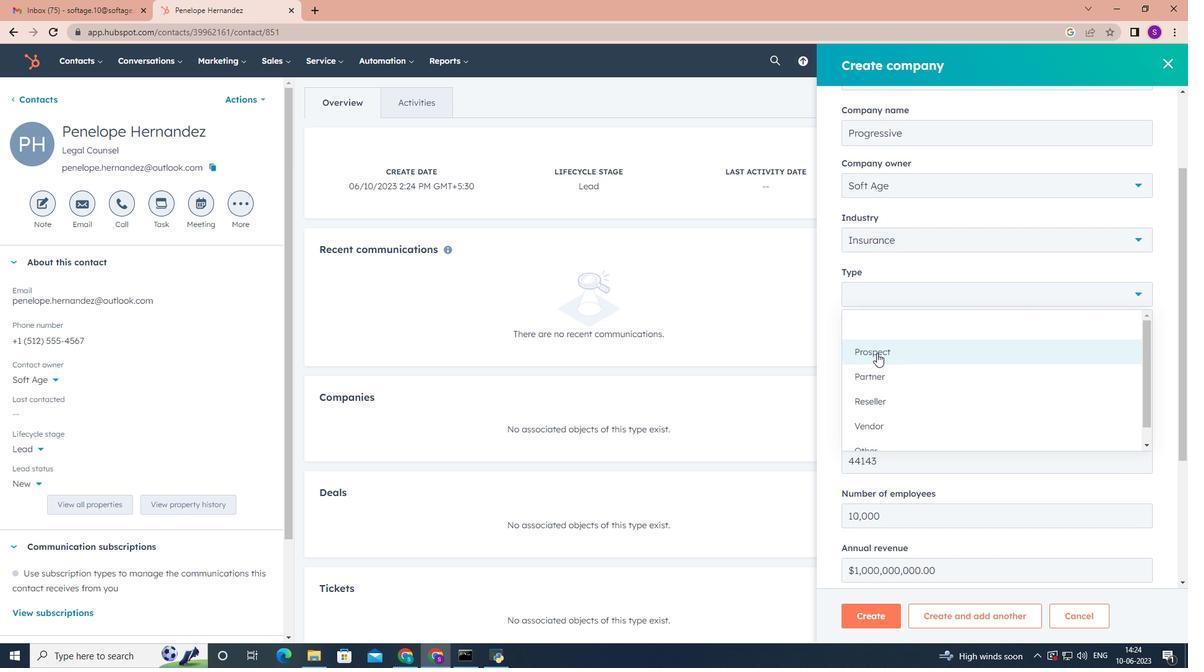 
Action: Mouse moved to (873, 433)
Screenshot: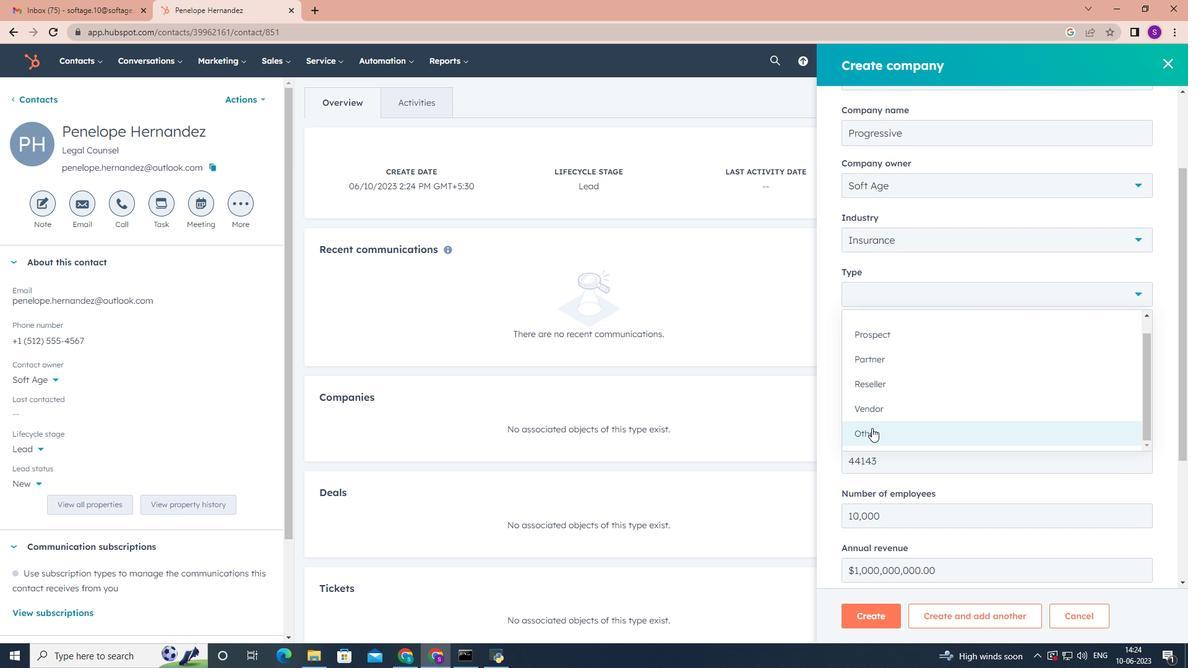 
Action: Mouse pressed left at (873, 433)
Screenshot: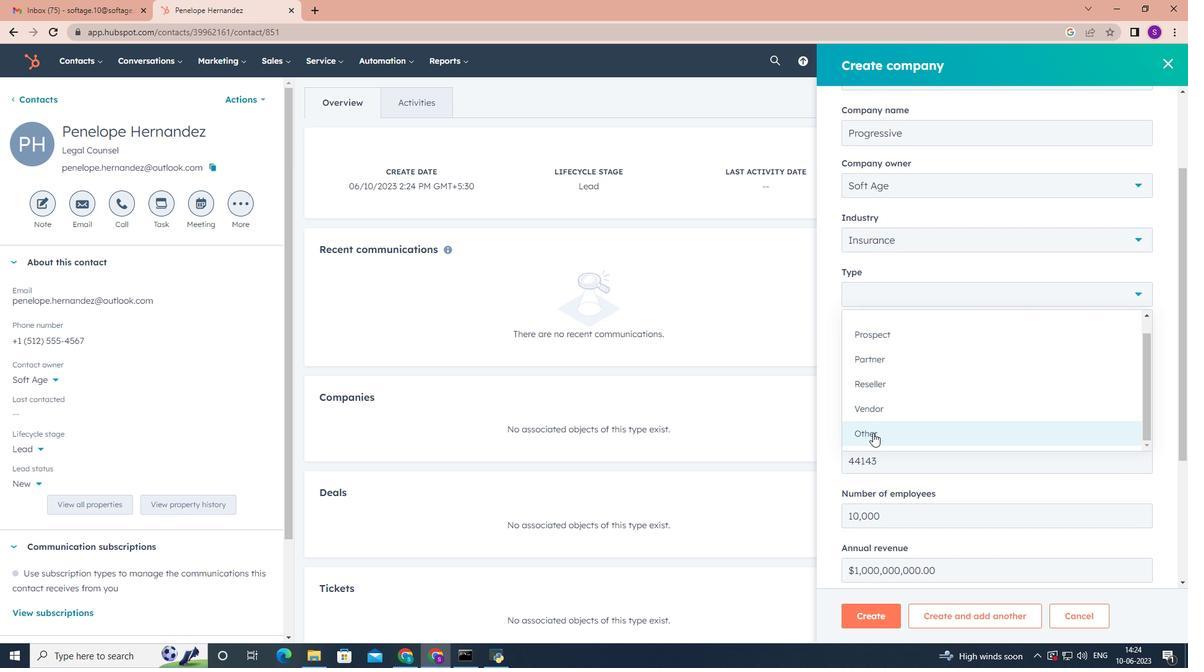 
Action: Mouse moved to (938, 374)
Screenshot: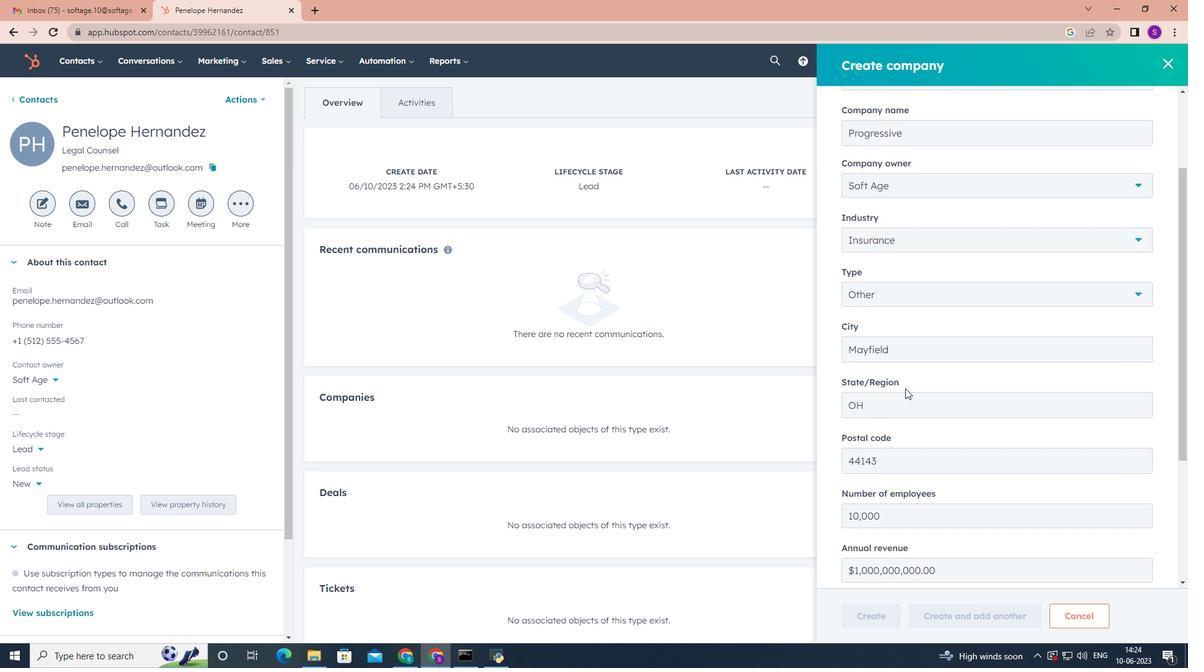 
Action: Mouse scrolled (938, 373) with delta (0, 0)
Screenshot: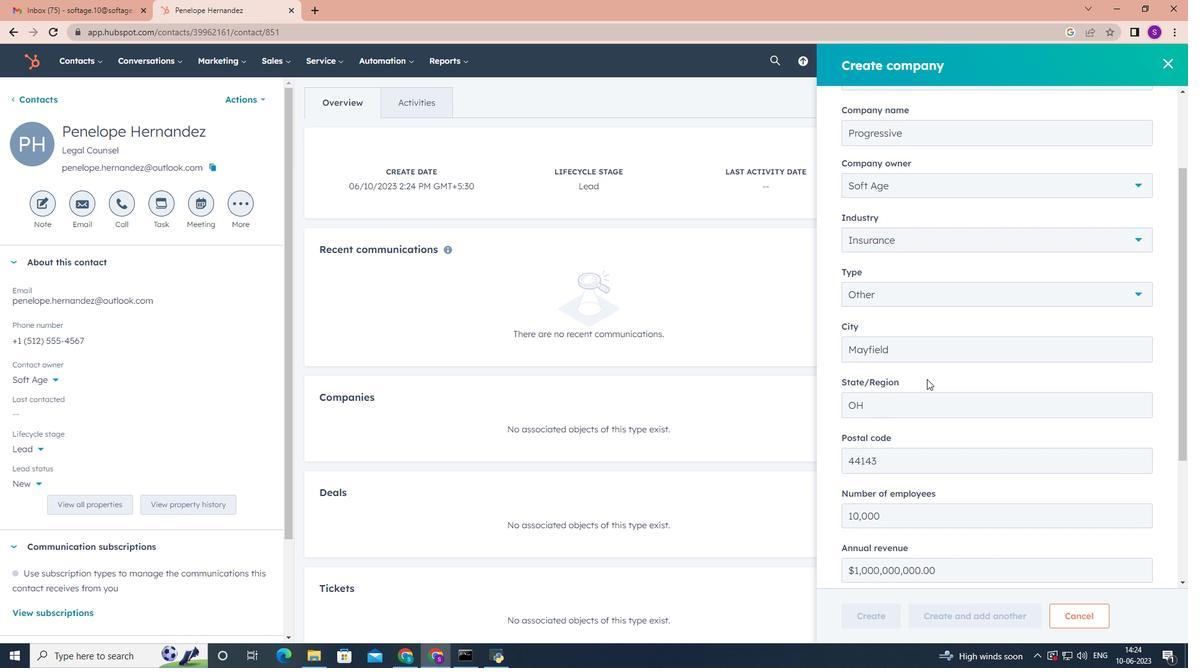 
Action: Mouse scrolled (938, 373) with delta (0, 0)
Screenshot: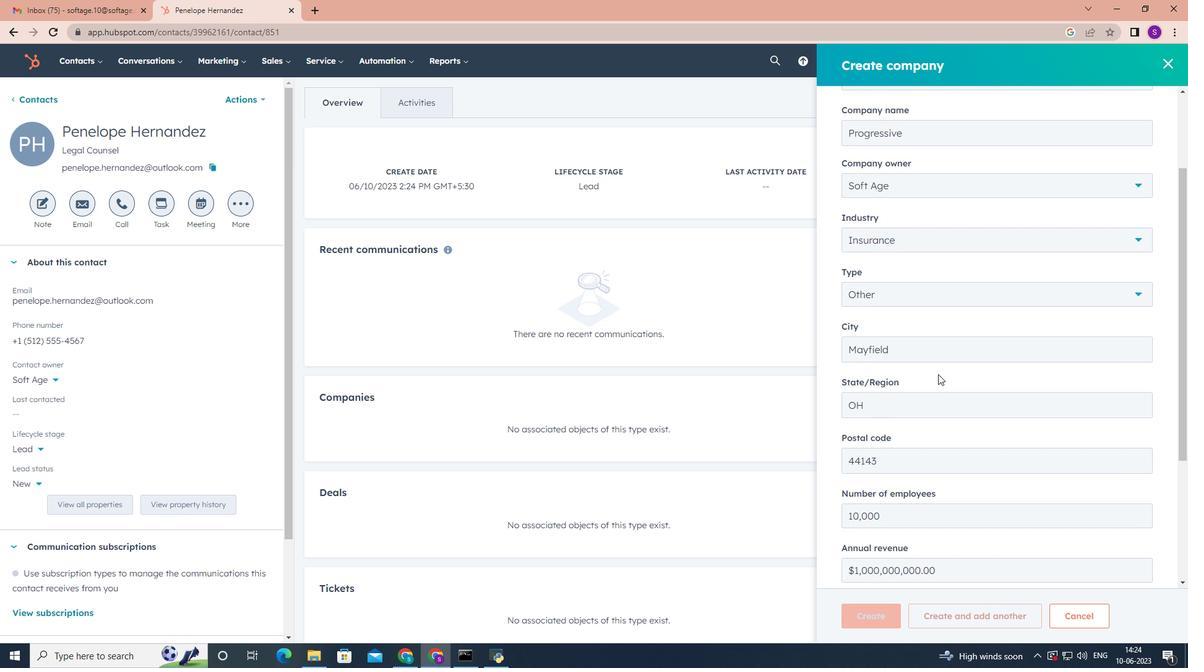 
Action: Mouse scrolled (938, 373) with delta (0, 0)
Screenshot: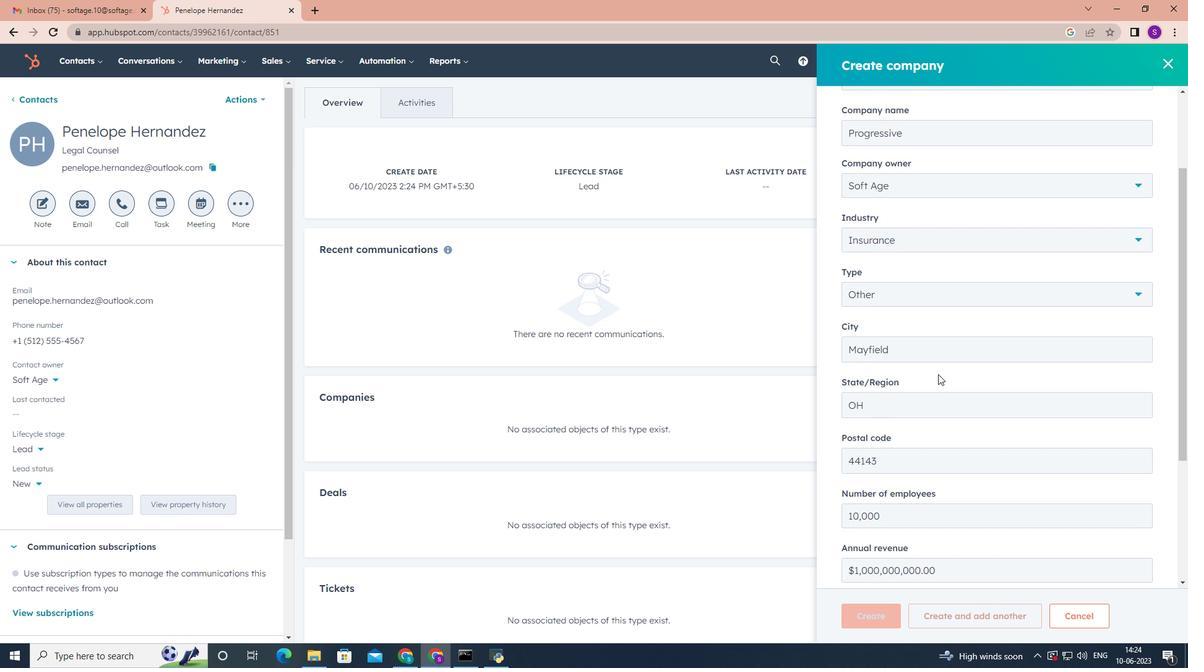 
Action: Mouse scrolled (938, 375) with delta (0, 0)
Screenshot: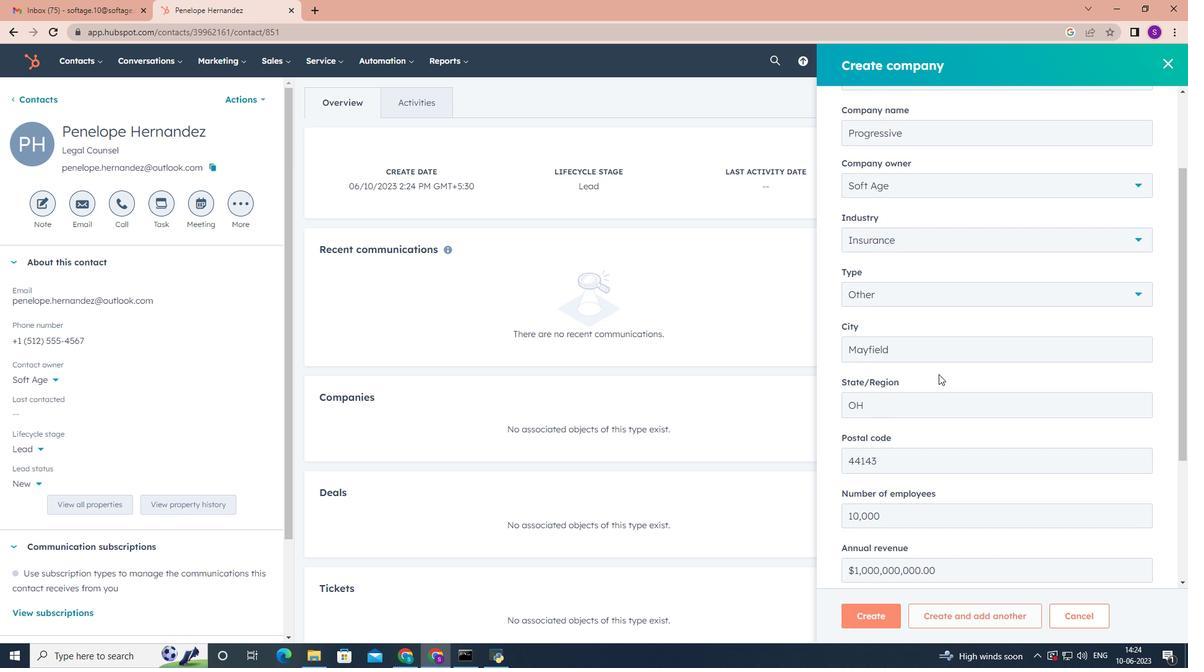 
Action: Mouse scrolled (938, 373) with delta (0, 0)
Screenshot: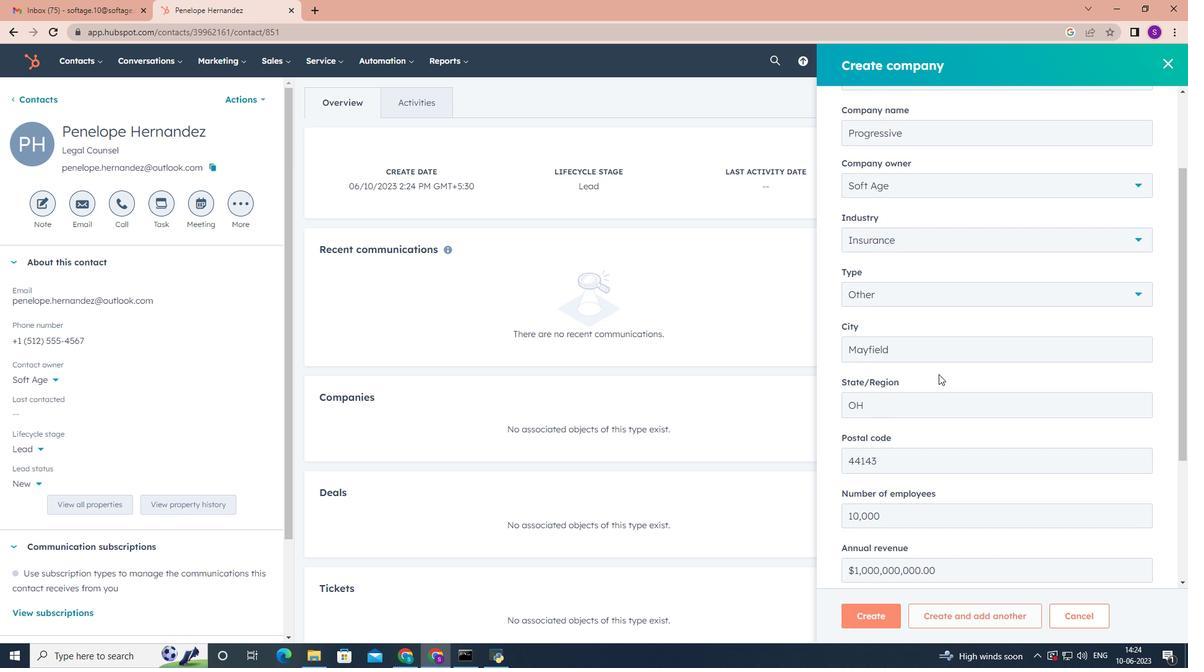 
Action: Mouse scrolled (938, 373) with delta (0, 0)
Screenshot: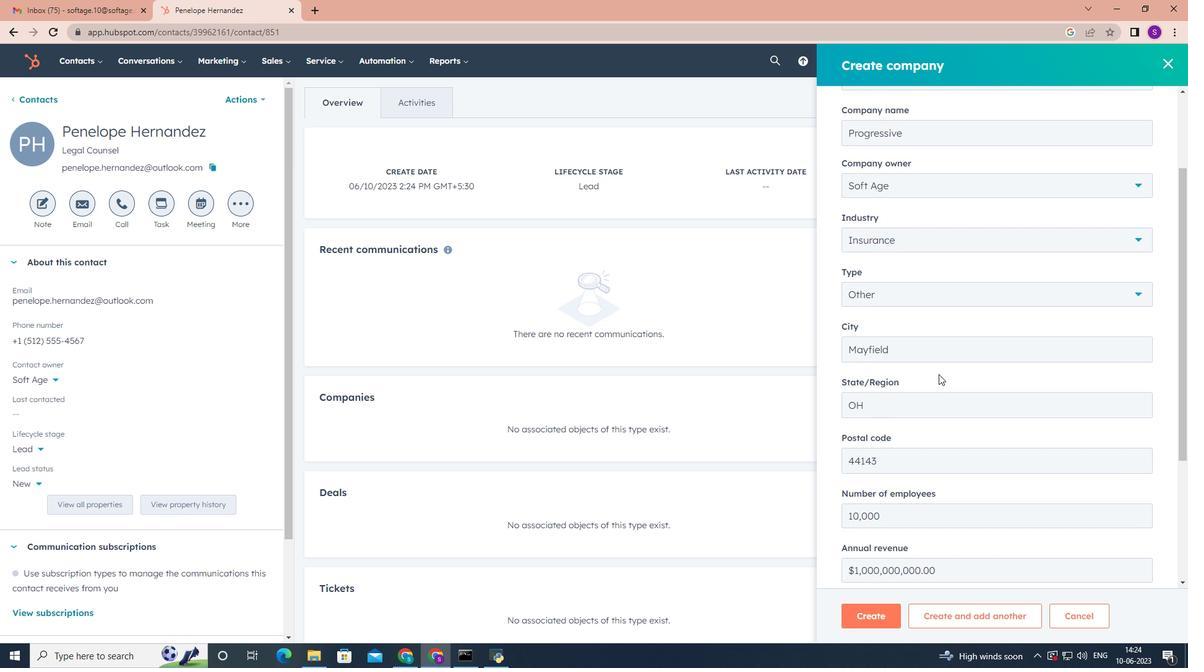 
Action: Mouse scrolled (938, 373) with delta (0, 0)
Screenshot: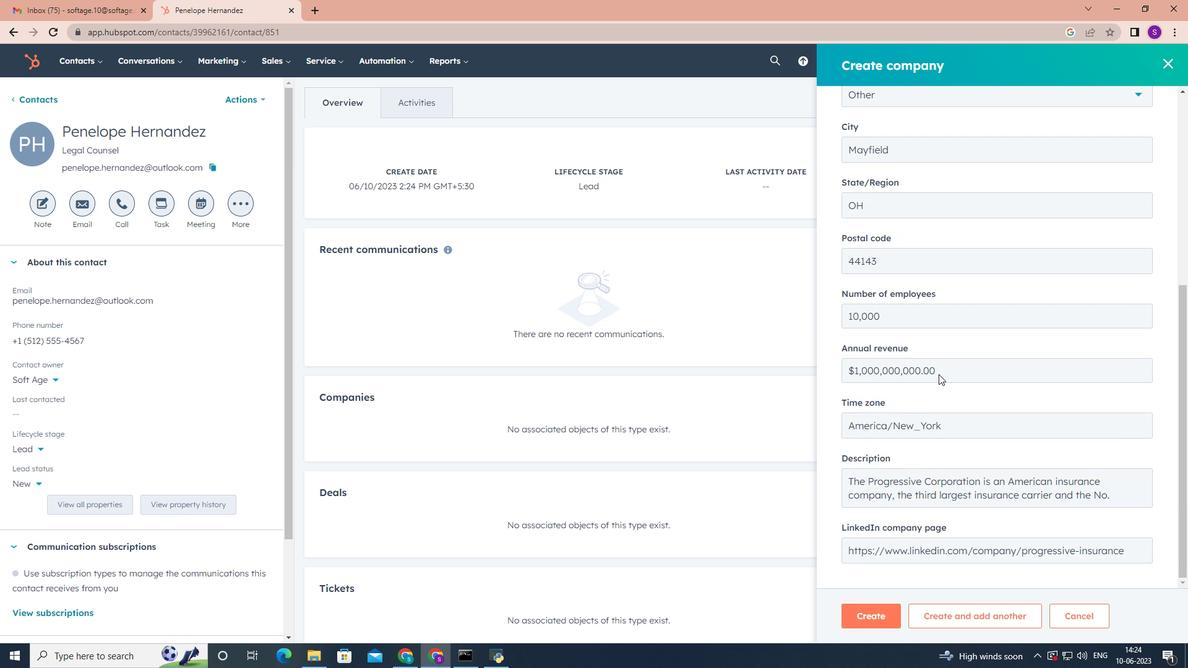
Action: Mouse scrolled (938, 375) with delta (0, 0)
Screenshot: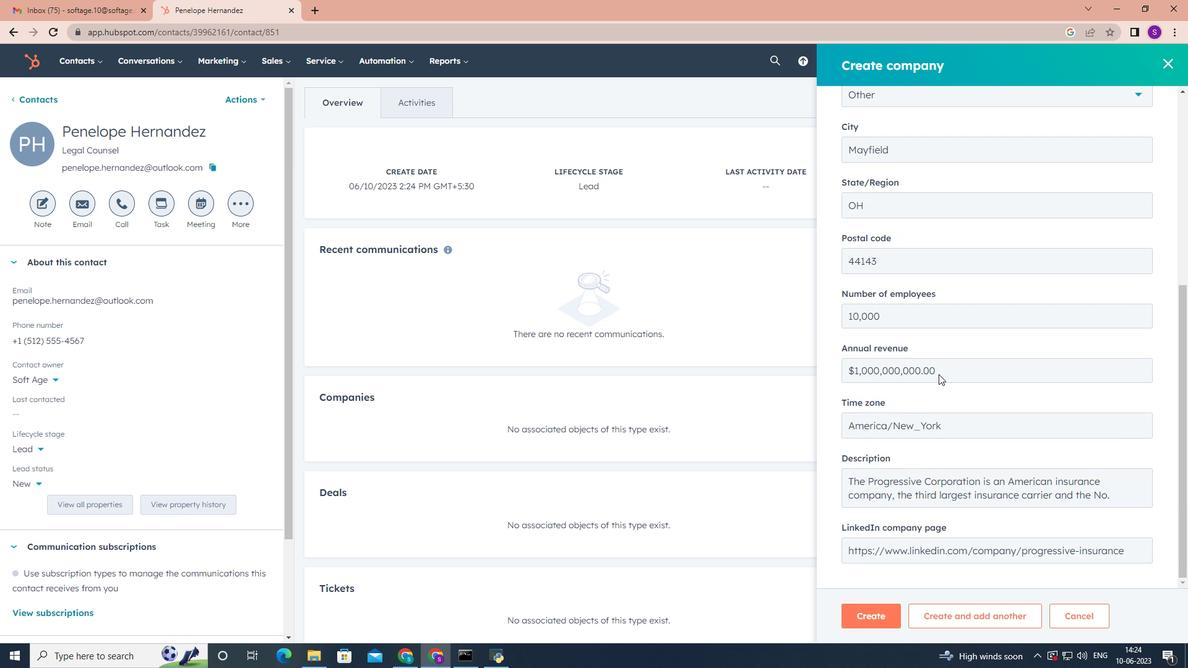 
Action: Mouse scrolled (938, 373) with delta (0, 0)
Screenshot: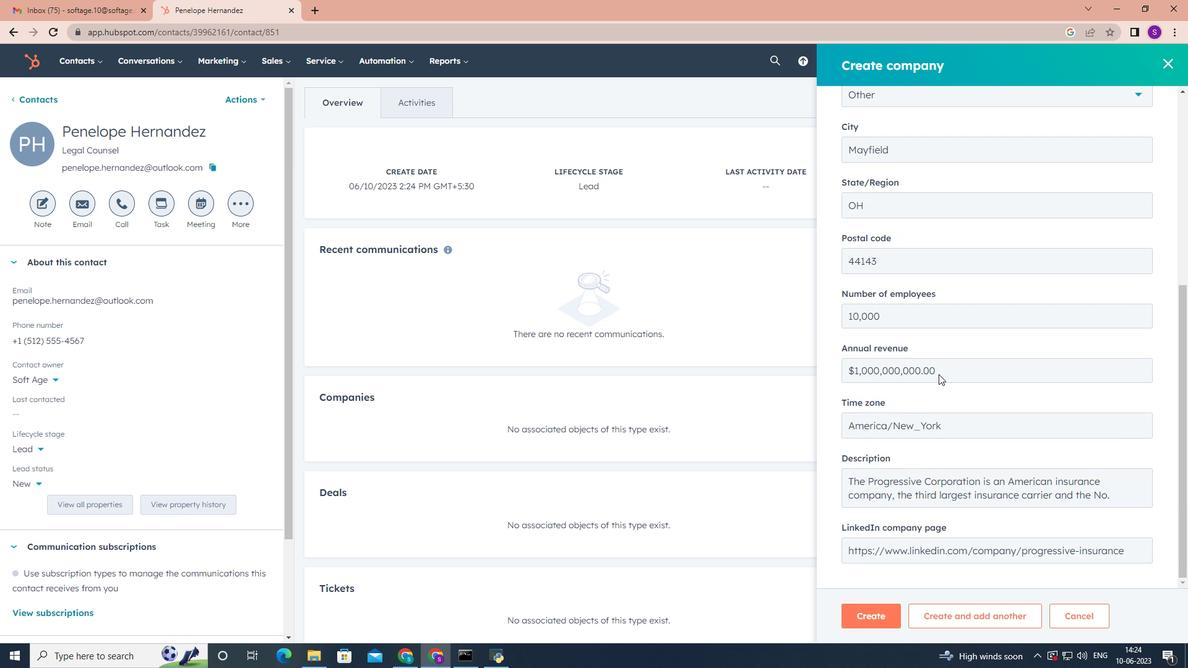 
Action: Mouse scrolled (938, 373) with delta (0, 0)
Screenshot: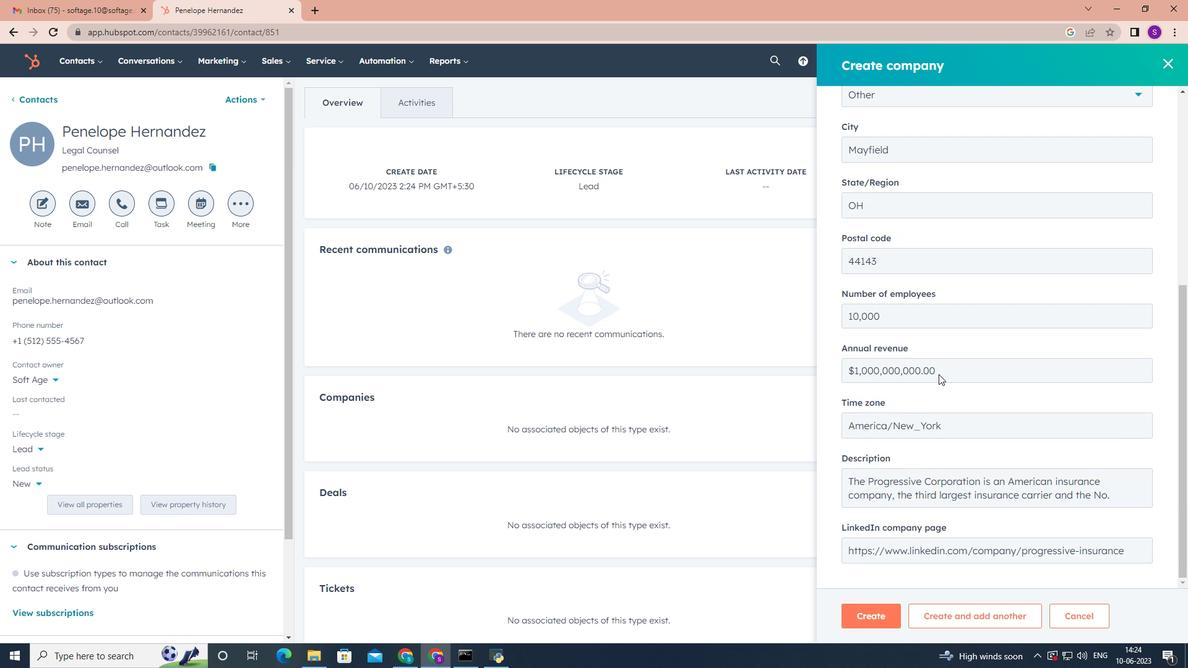 
Action: Mouse moved to (882, 617)
Screenshot: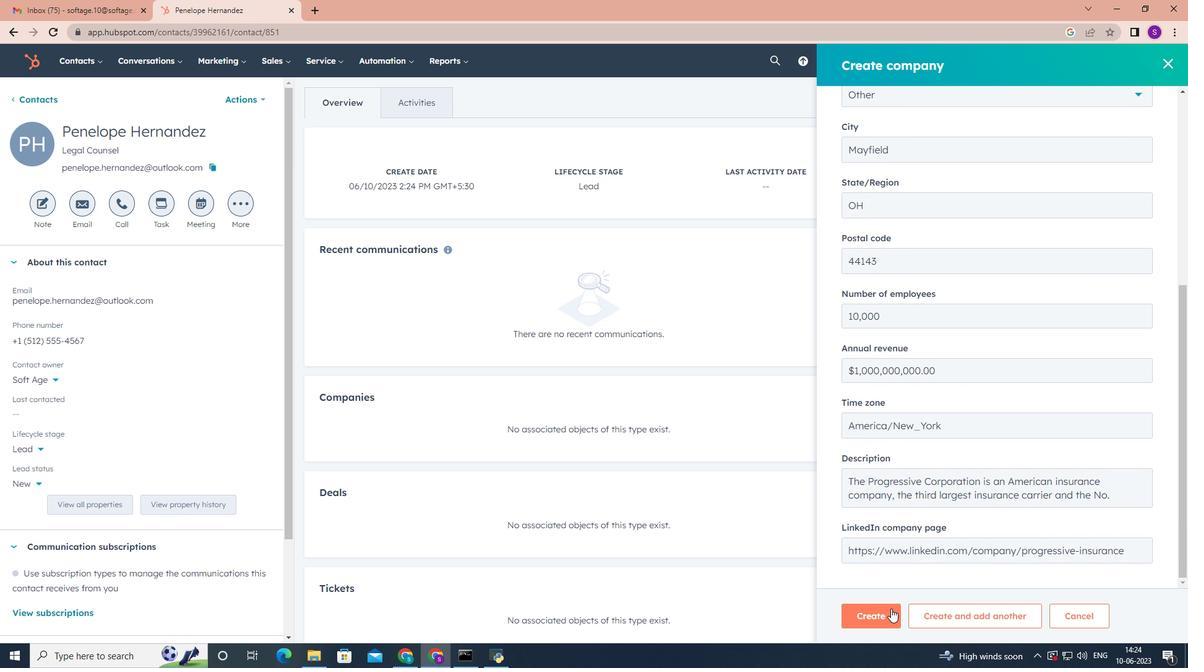 
Action: Mouse pressed left at (882, 617)
Screenshot: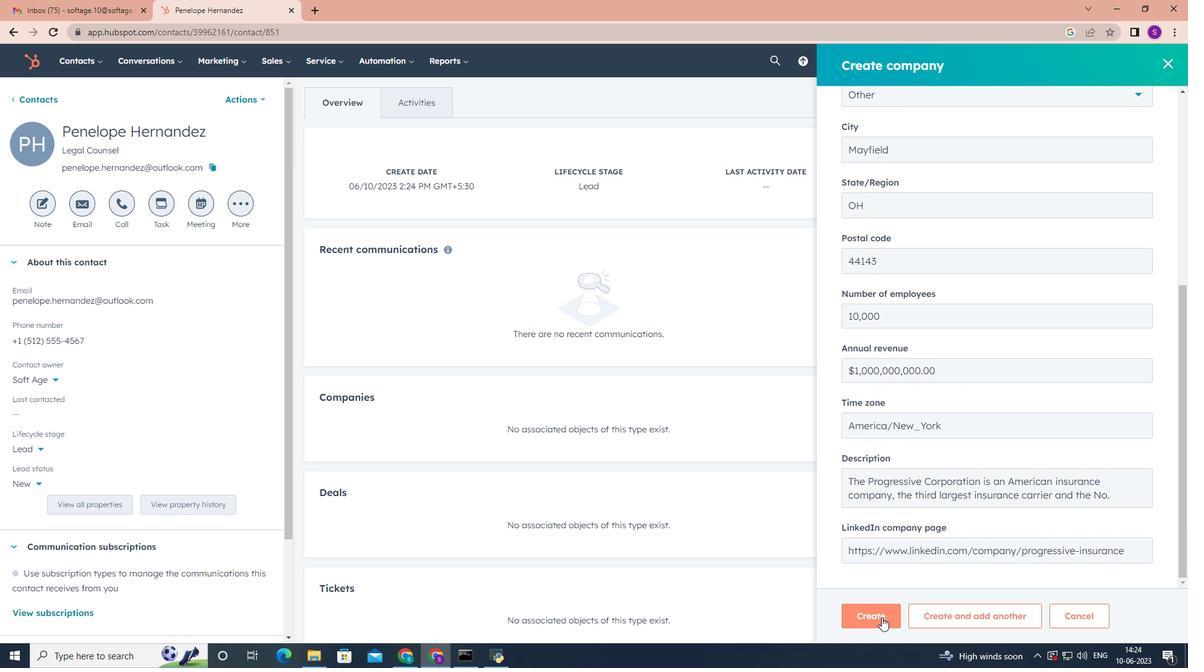 
Action: Mouse moved to (768, 401)
Screenshot: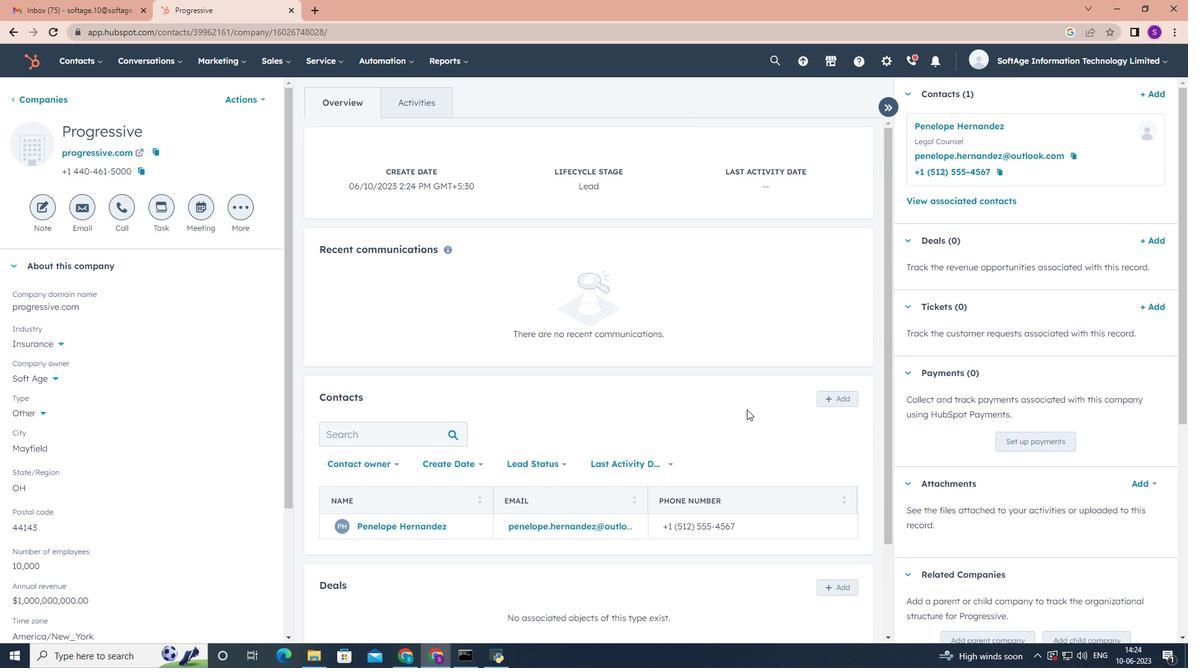 
Action: Mouse scrolled (768, 400) with delta (0, 0)
Screenshot: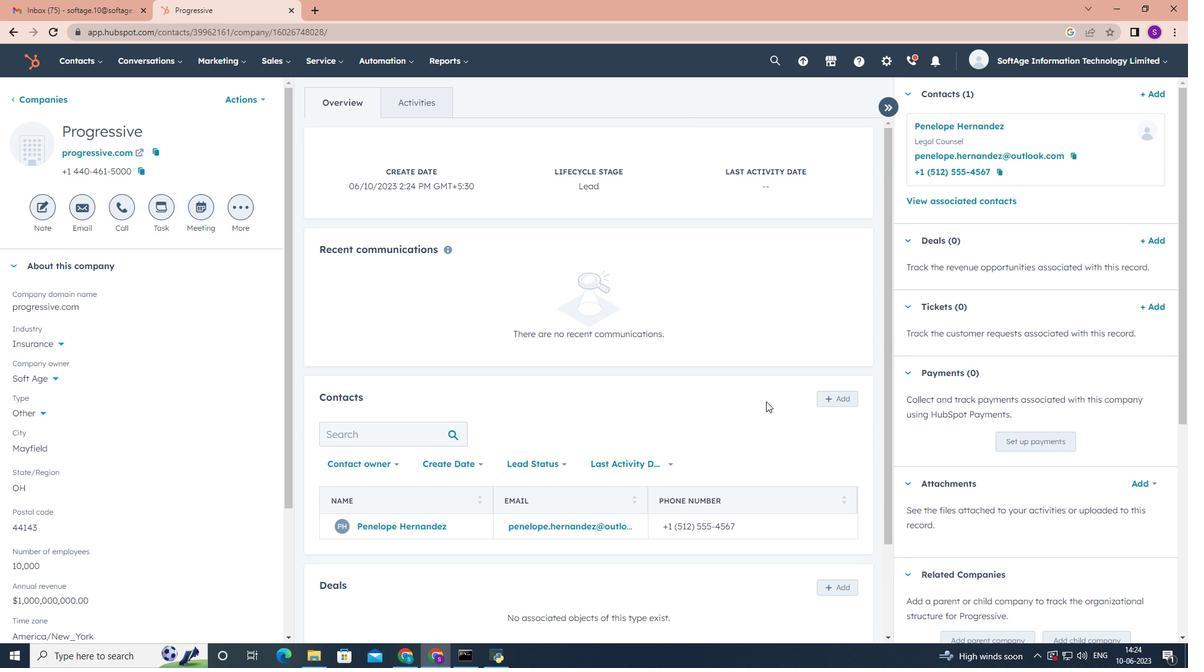 
Action: Mouse scrolled (768, 400) with delta (0, 0)
Screenshot: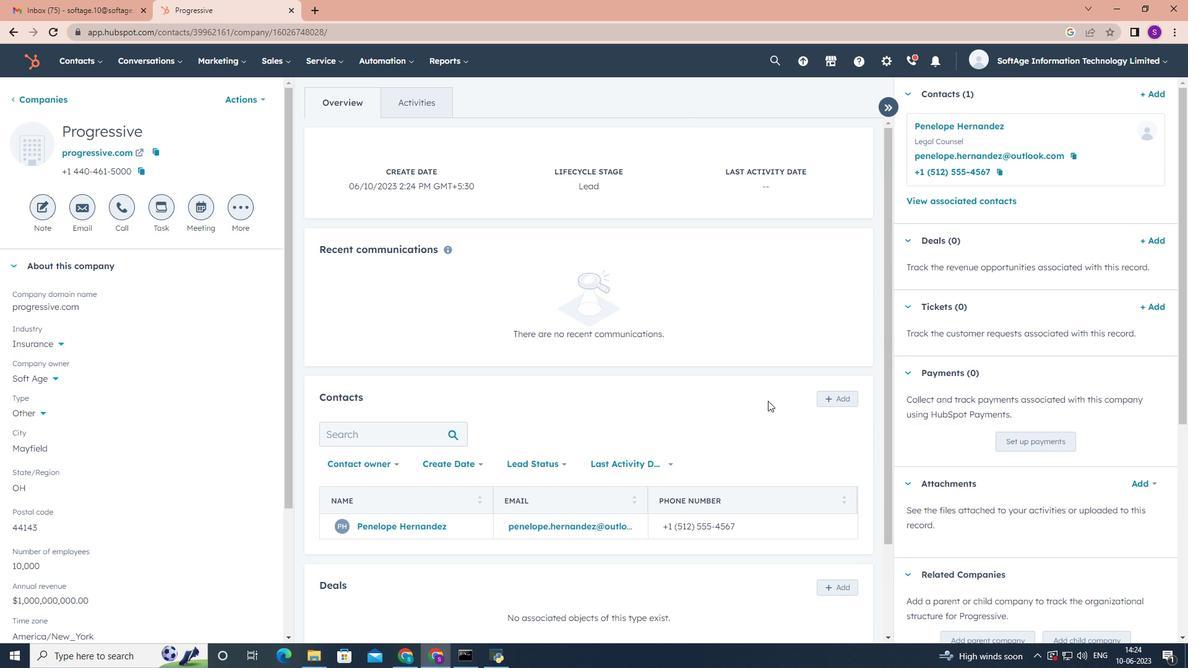 
Action: Mouse scrolled (768, 400) with delta (0, 0)
Screenshot: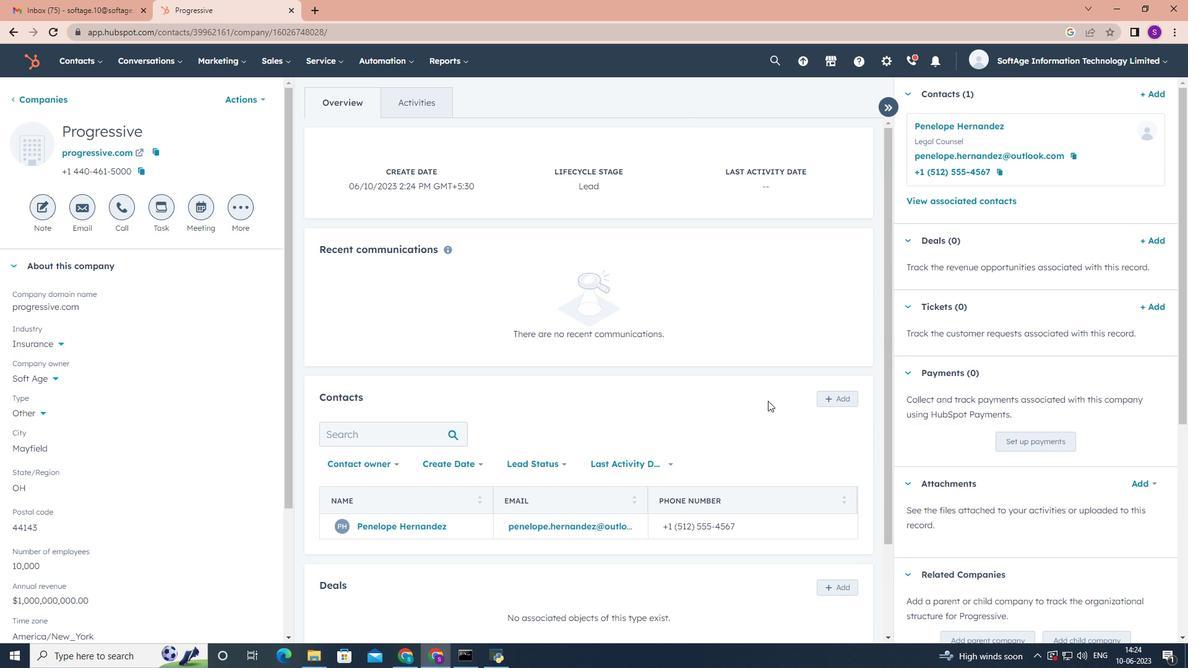 
Action: Mouse scrolled (768, 400) with delta (0, 0)
Screenshot: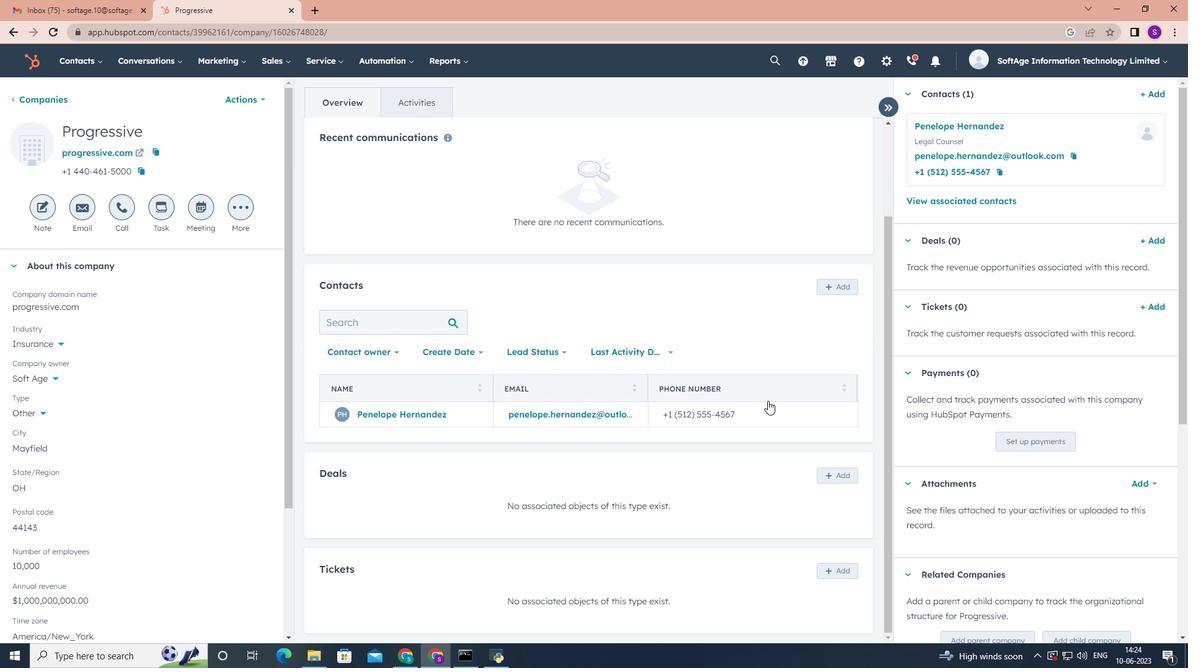 
Action: Mouse scrolled (768, 400) with delta (0, 0)
Screenshot: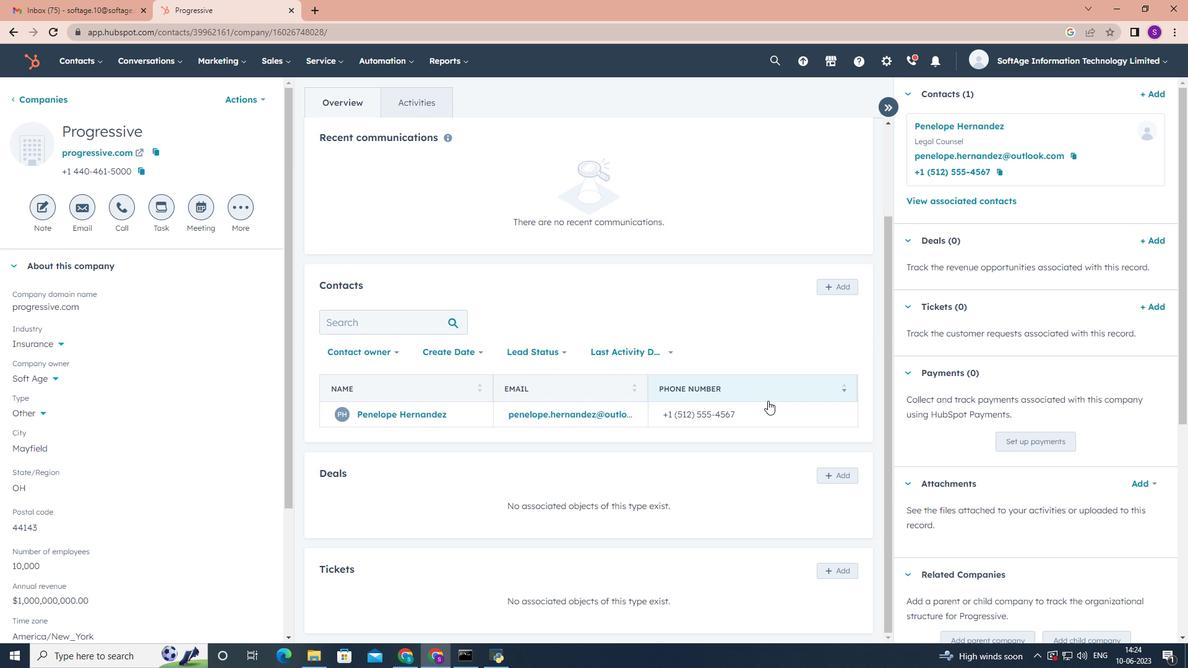 
Action: Mouse moved to (760, 398)
Screenshot: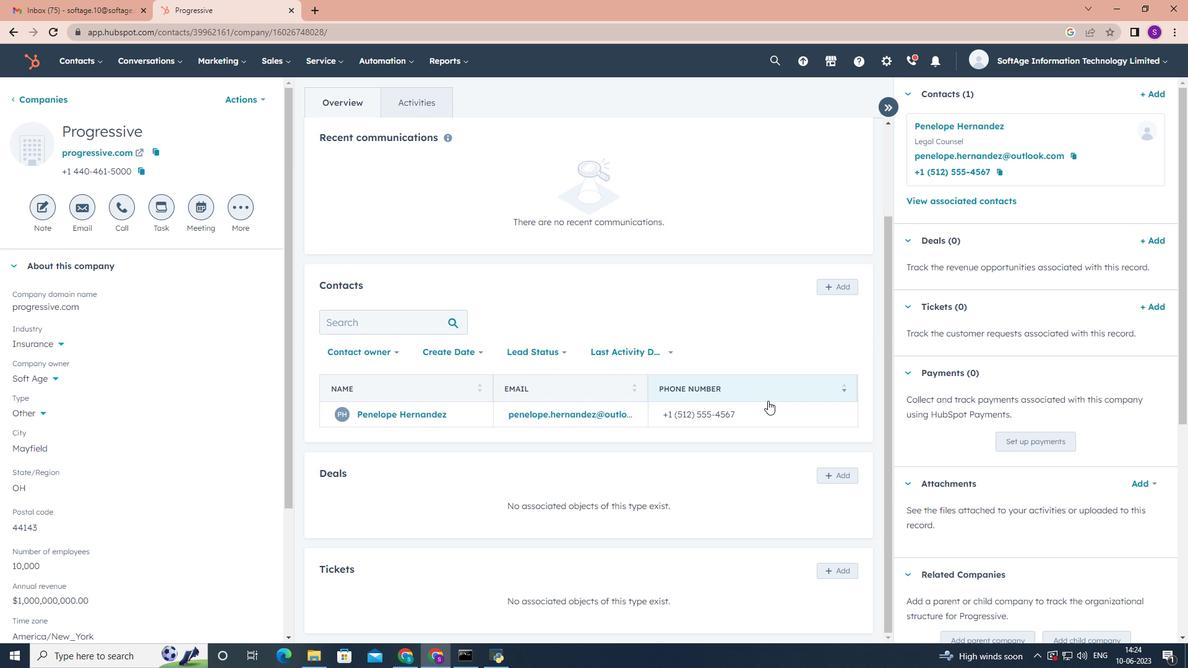 
